 Task: Find a flat in Dien Bien Phu, Vietnam, with Wifi, self check-in, and a price range of ₹6000 to ₹16000, for one guest from June 1 to June 4.
Action: Mouse moved to (477, 117)
Screenshot: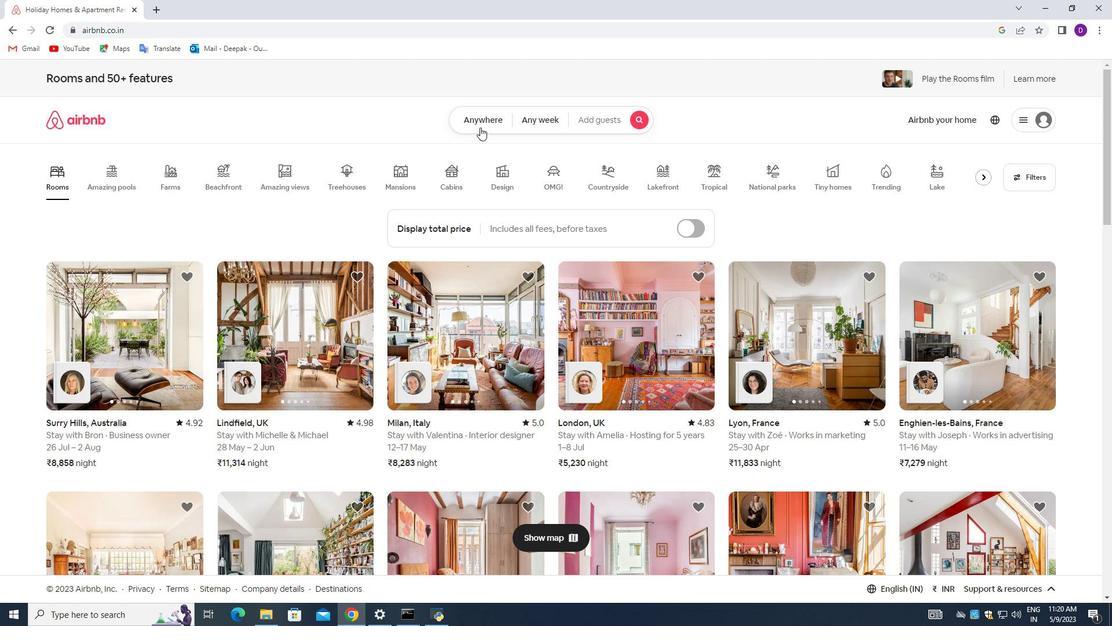
Action: Mouse pressed left at (477, 117)
Screenshot: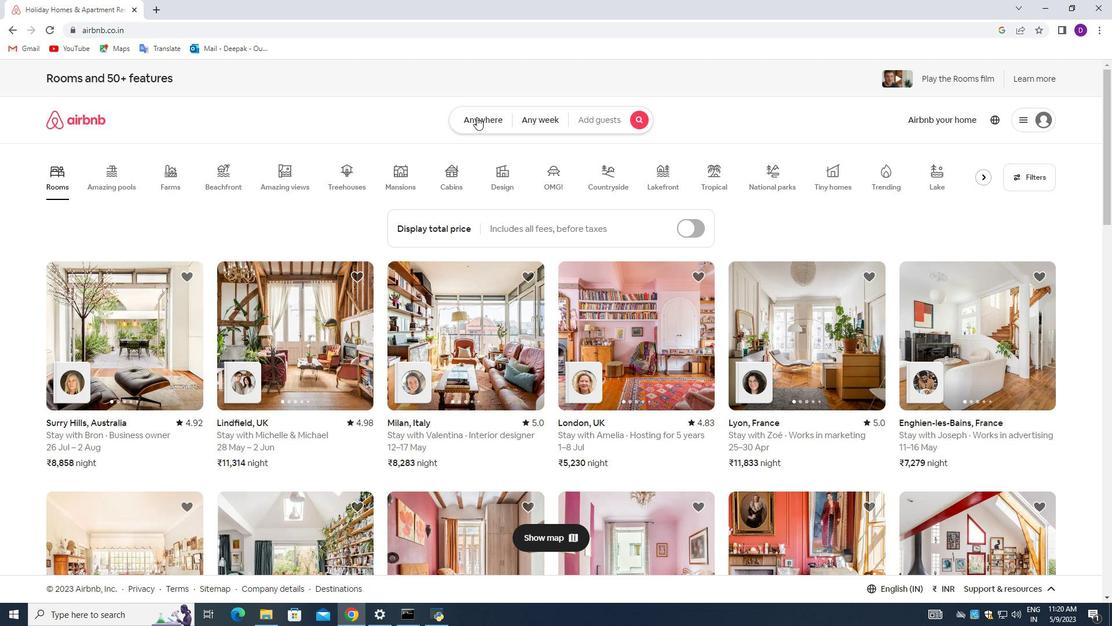 
Action: Mouse moved to (390, 168)
Screenshot: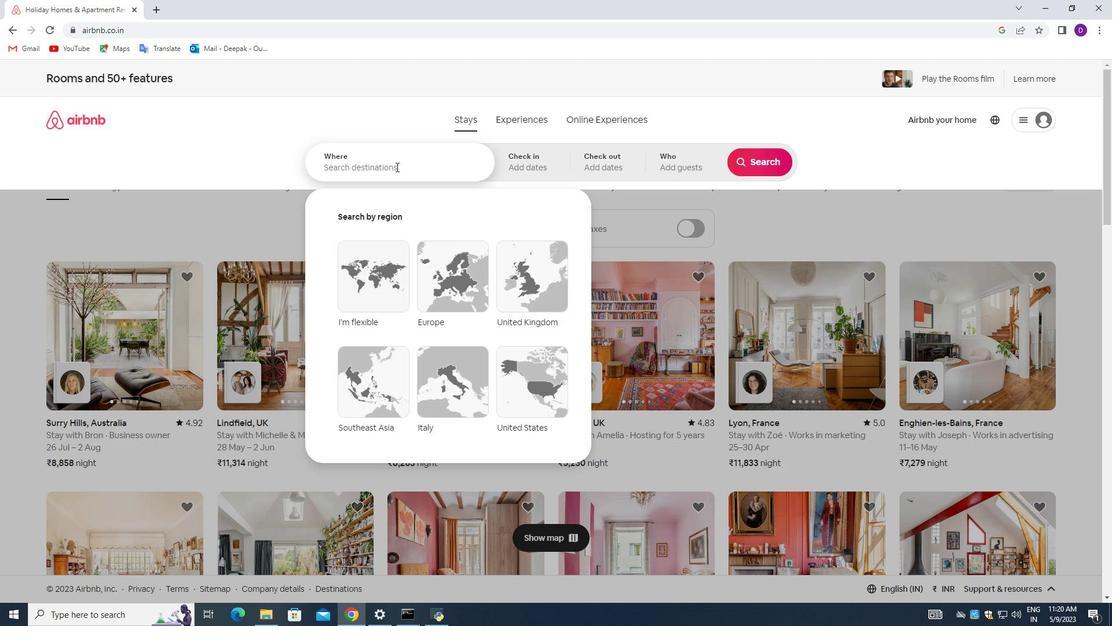 
Action: Mouse pressed left at (390, 168)
Screenshot: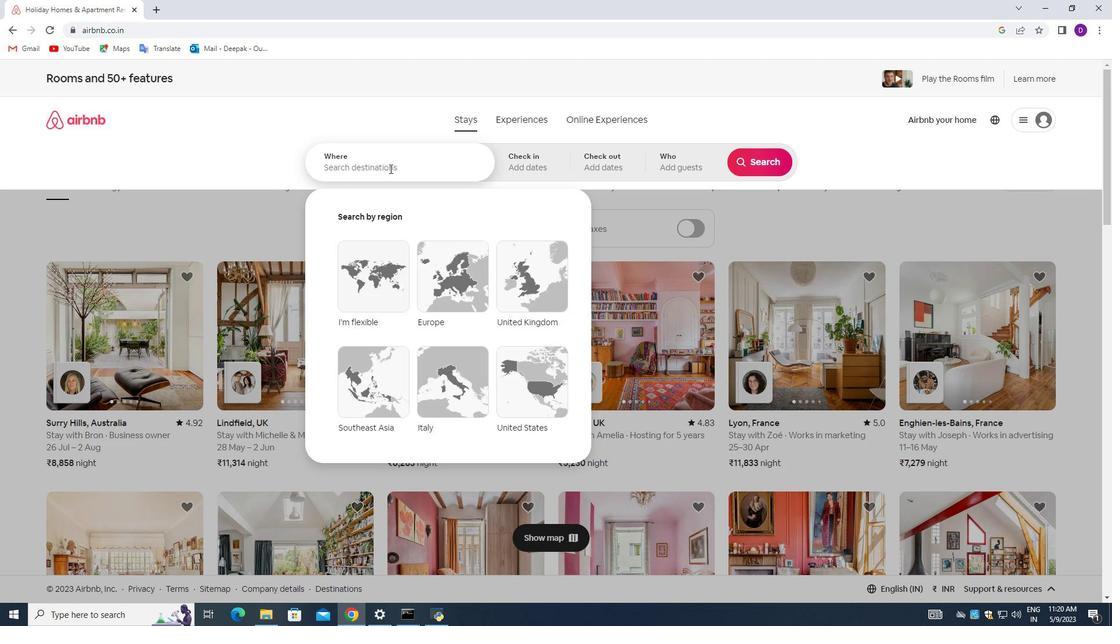 
Action: Mouse moved to (253, 207)
Screenshot: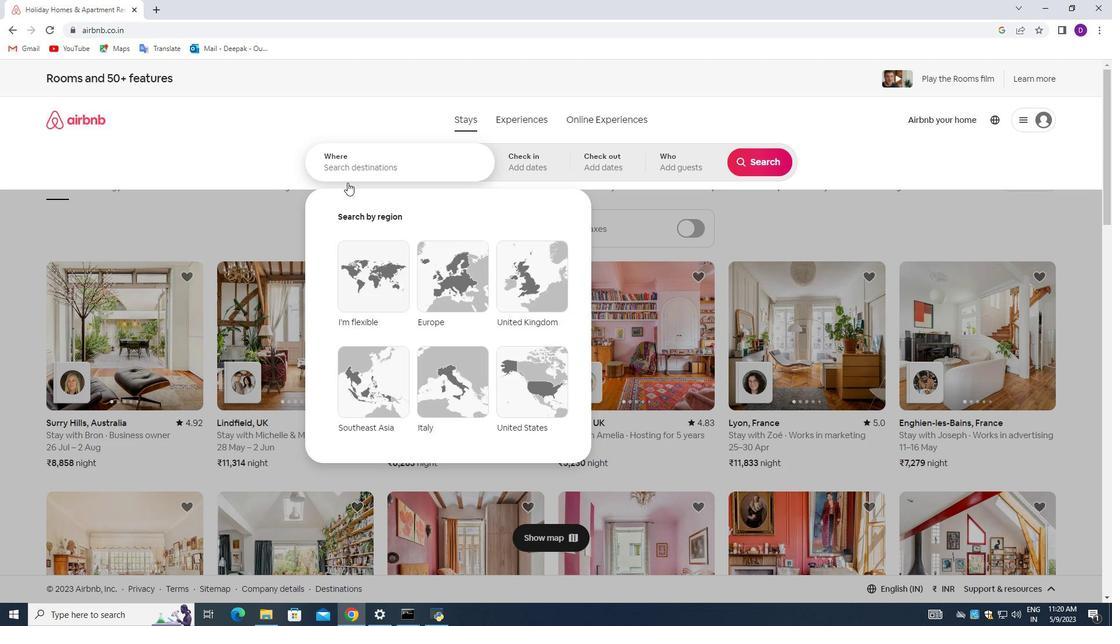 
Action: Key pressed <Key.shift_r>Dien<Key.space><Key.shift_r><Key.shift_r><Key.shift_r><Key.shift_r><Key.shift_r><Key.shift_r><Key.shift_r><Key.shift_r><Key.shift_r><Key.shift_r><Key.shift_r><Key.shift_r><Key.shift_r><Key.shift_r><Key.shift_r><Key.shift_r><Key.shift_r><Key.shift_r><Key.shift_r><Key.shift_r><Key.shift_r><Key.shift_r><Key.shift_r><Key.shift_r>Bien<Key.space><Key.shift>Phu,<Key.space><Key.shift_r><Key.shift_r><Key.shift_r><Key.shift_r><Key.shift_r><Key.shift_r>Vietnam<Key.enter>
Screenshot: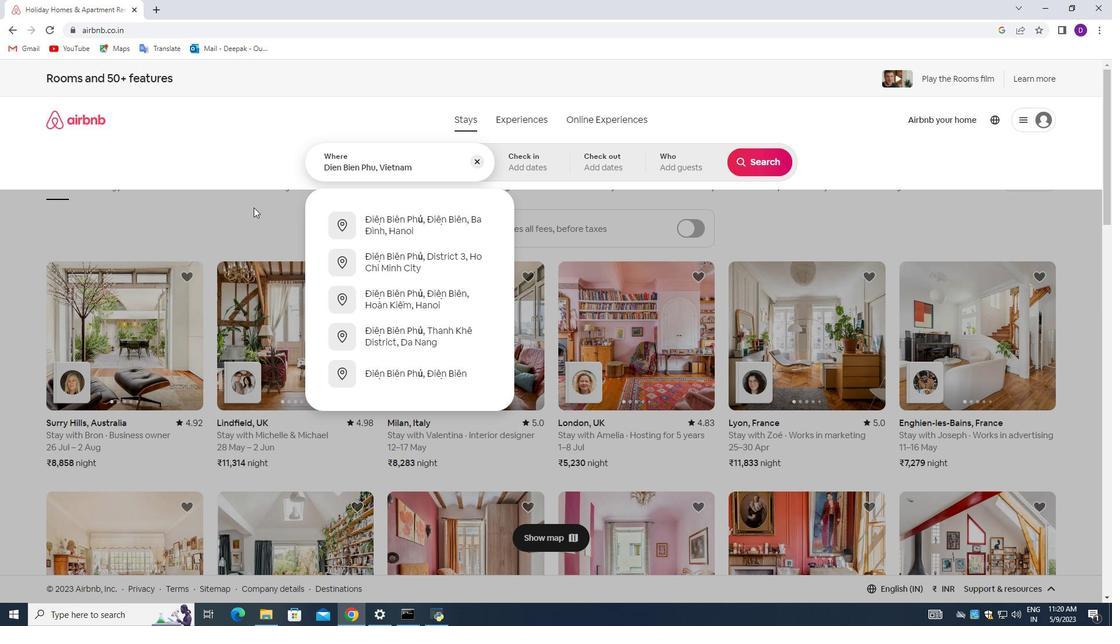 
Action: Mouse moved to (690, 308)
Screenshot: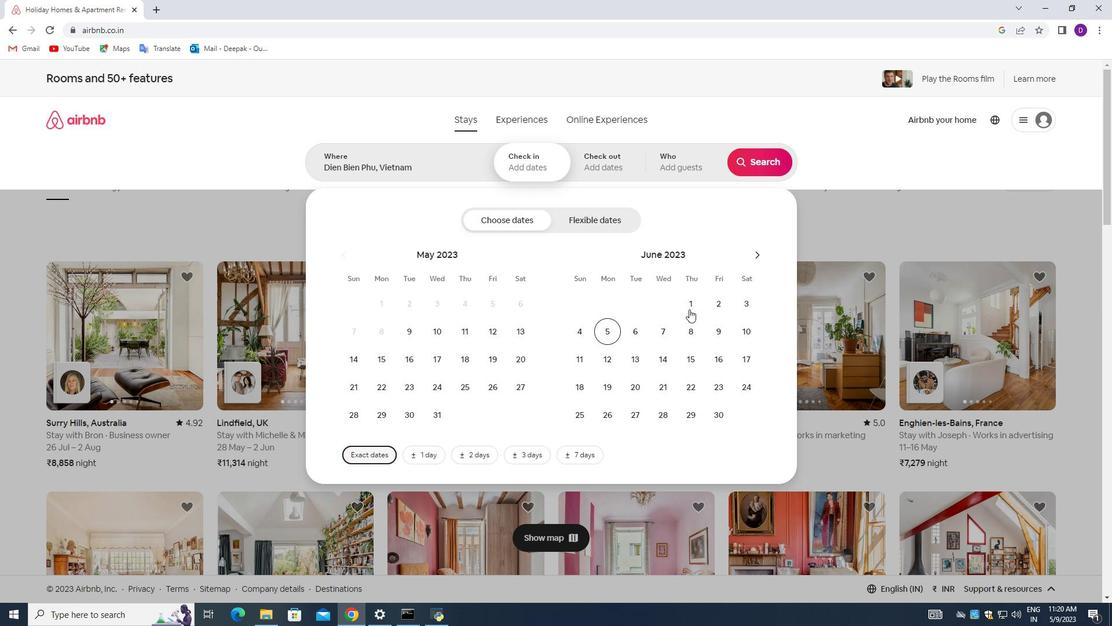 
Action: Mouse pressed left at (690, 308)
Screenshot: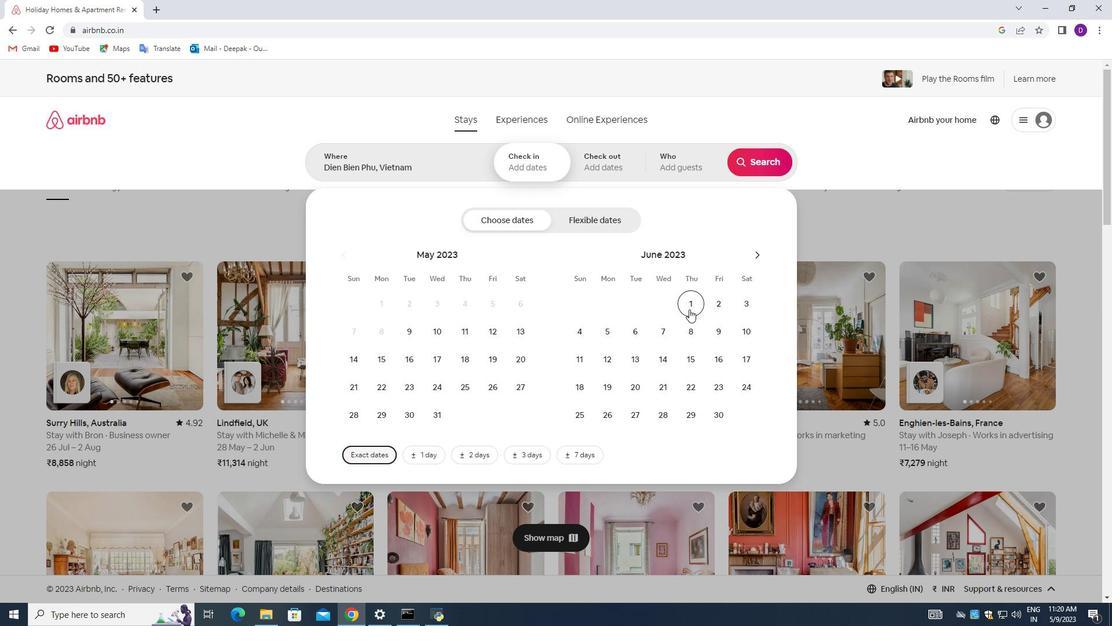 
Action: Mouse moved to (575, 332)
Screenshot: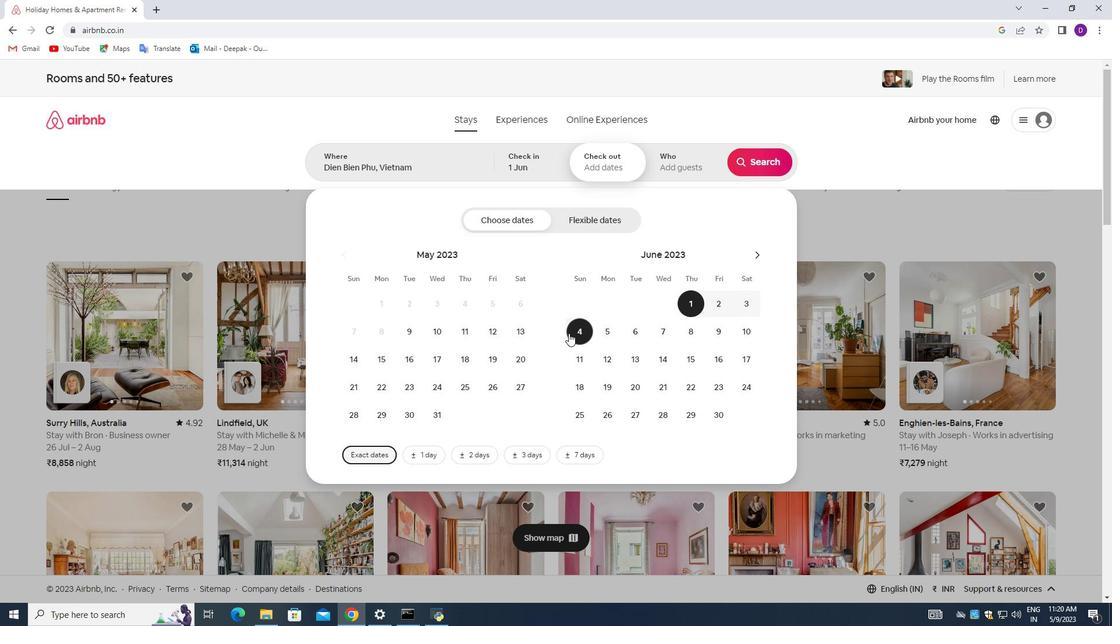
Action: Mouse pressed left at (575, 332)
Screenshot: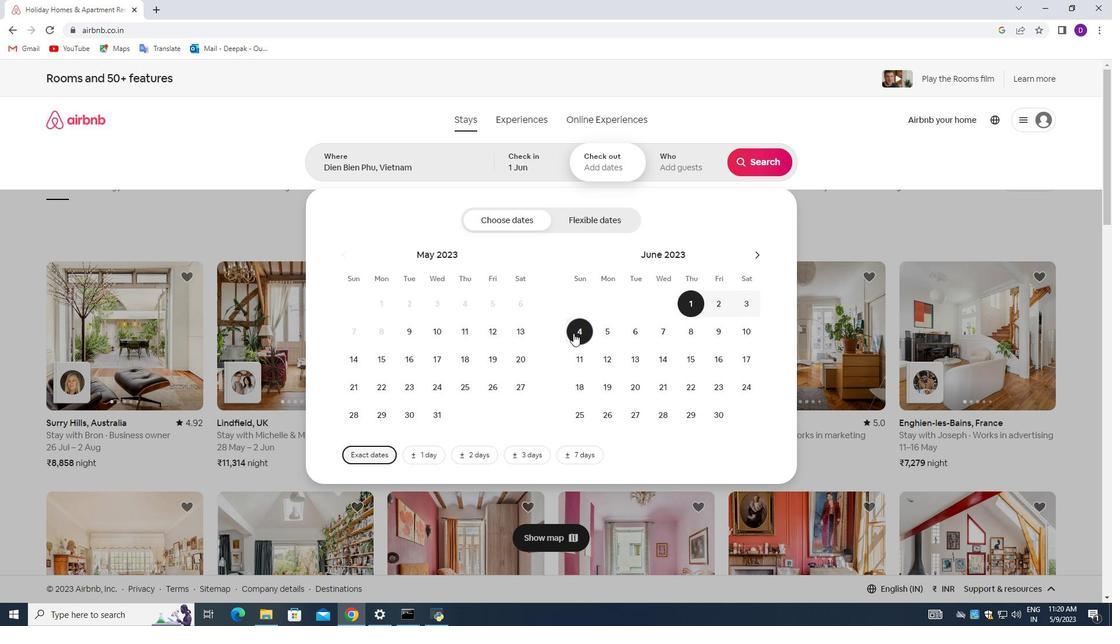
Action: Mouse moved to (658, 152)
Screenshot: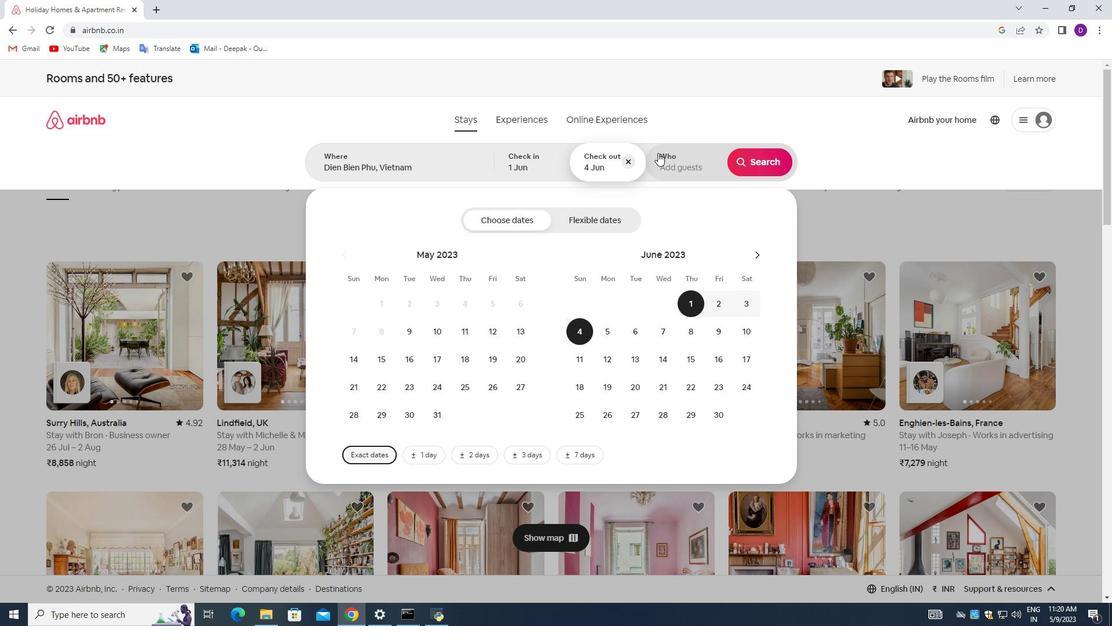 
Action: Mouse pressed left at (658, 152)
Screenshot: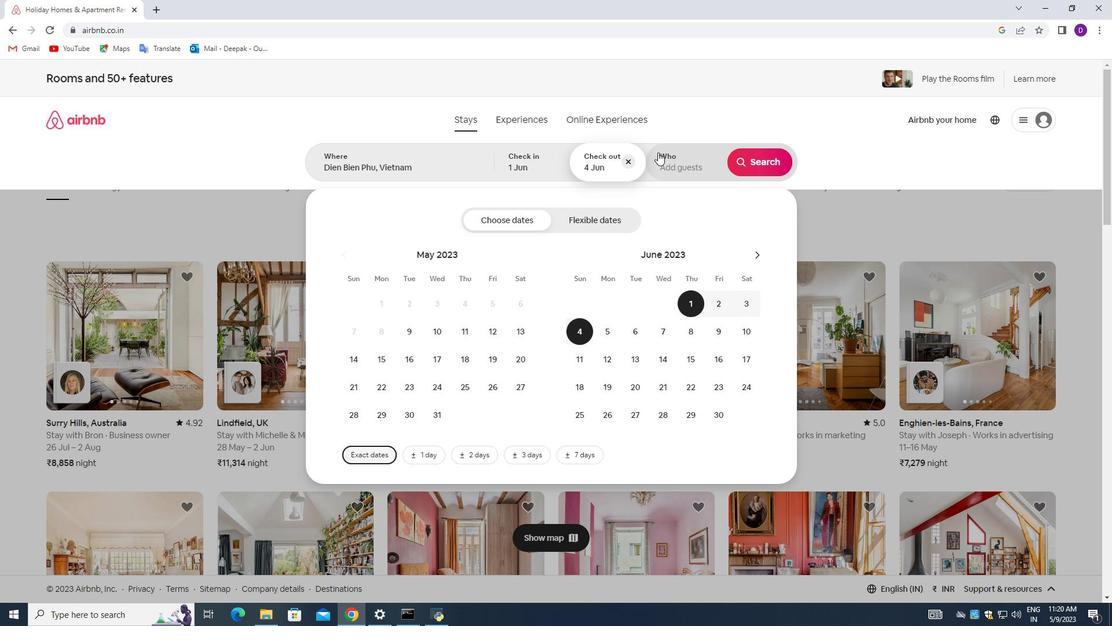 
Action: Mouse moved to (765, 223)
Screenshot: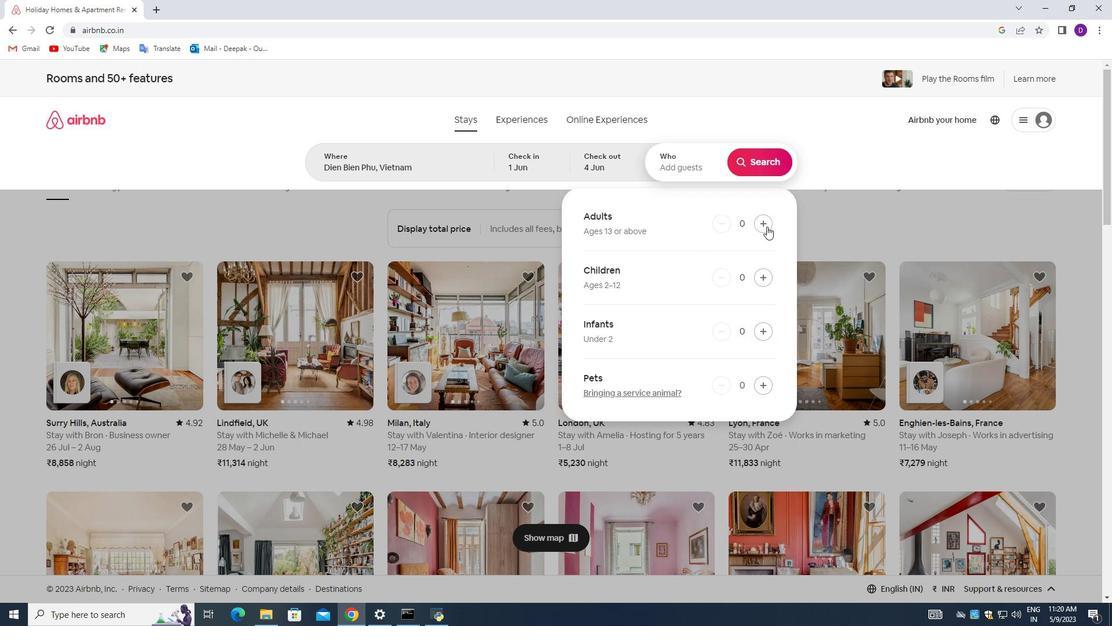 
Action: Mouse pressed left at (765, 223)
Screenshot: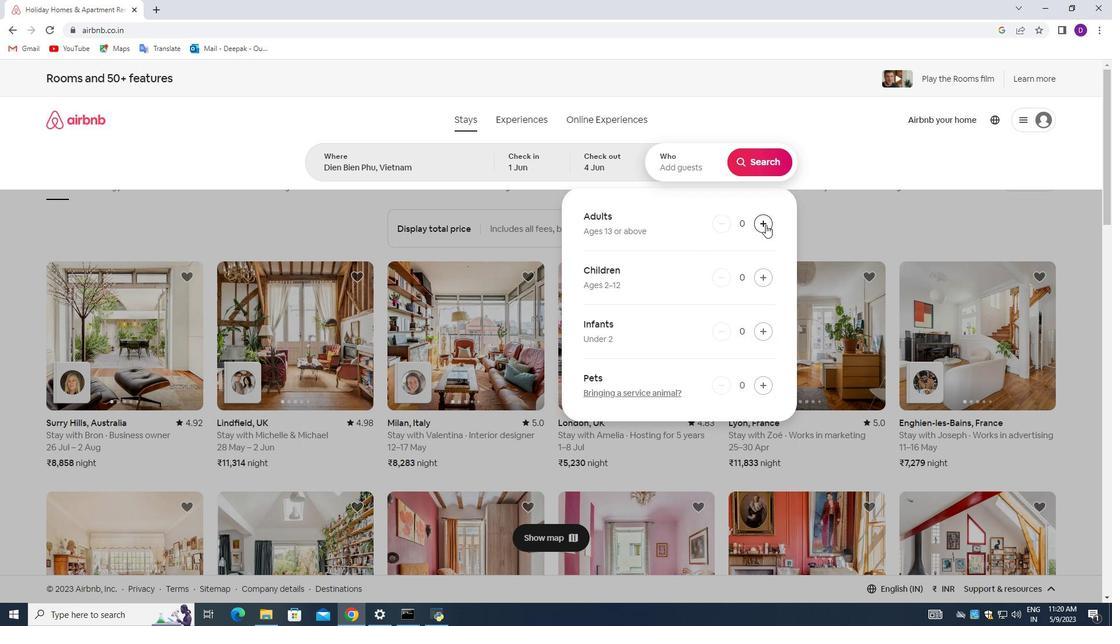 
Action: Mouse moved to (752, 159)
Screenshot: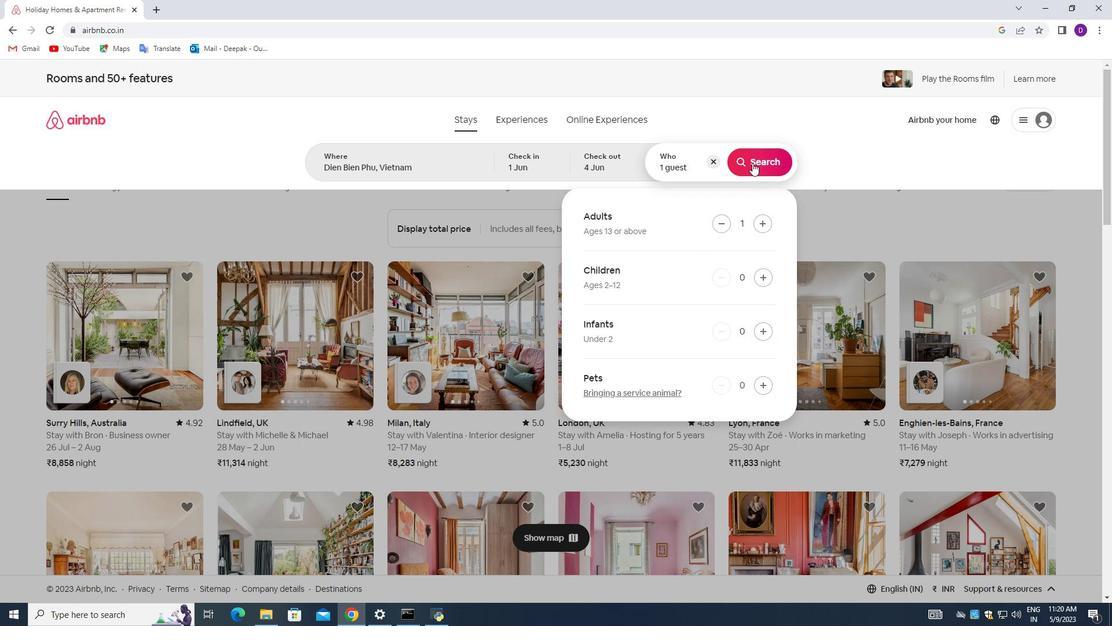 
Action: Mouse pressed left at (752, 159)
Screenshot: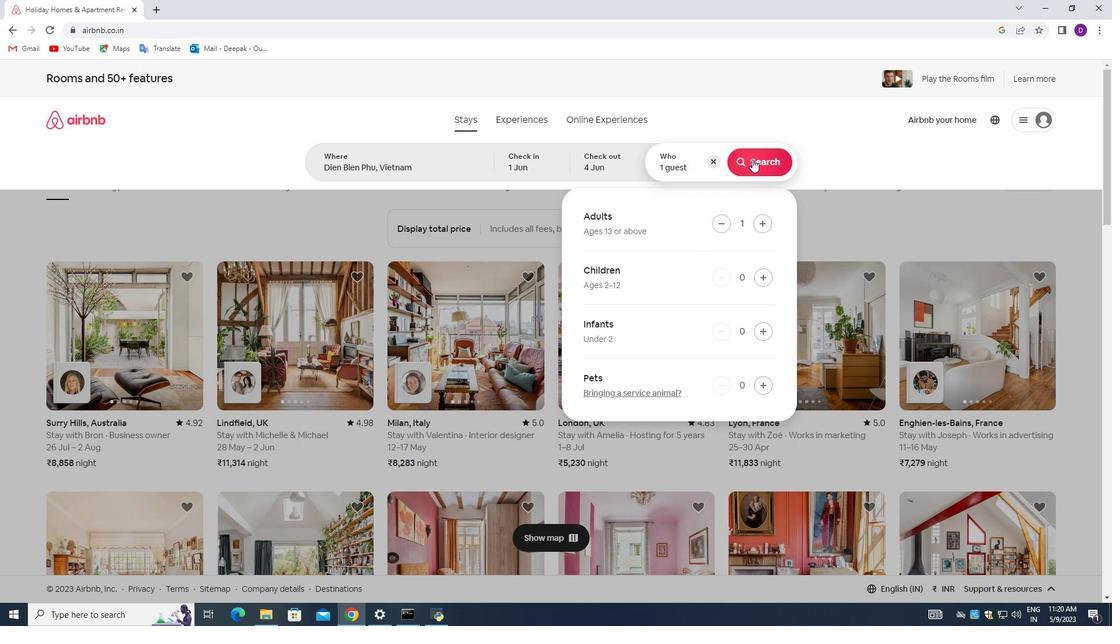 
Action: Mouse moved to (1058, 129)
Screenshot: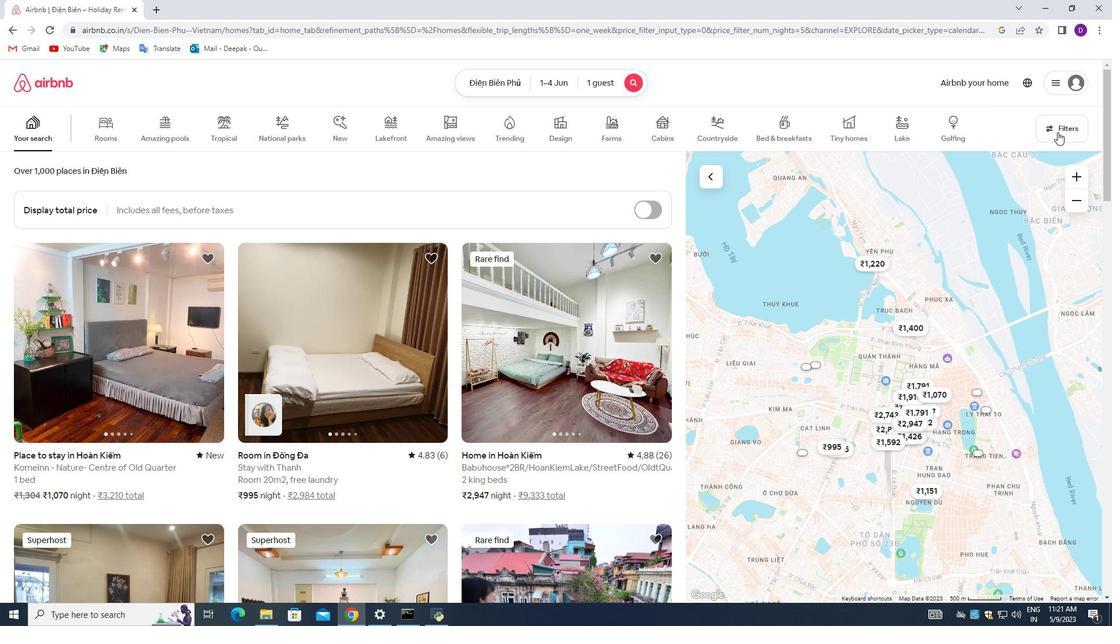 
Action: Mouse pressed left at (1058, 129)
Screenshot: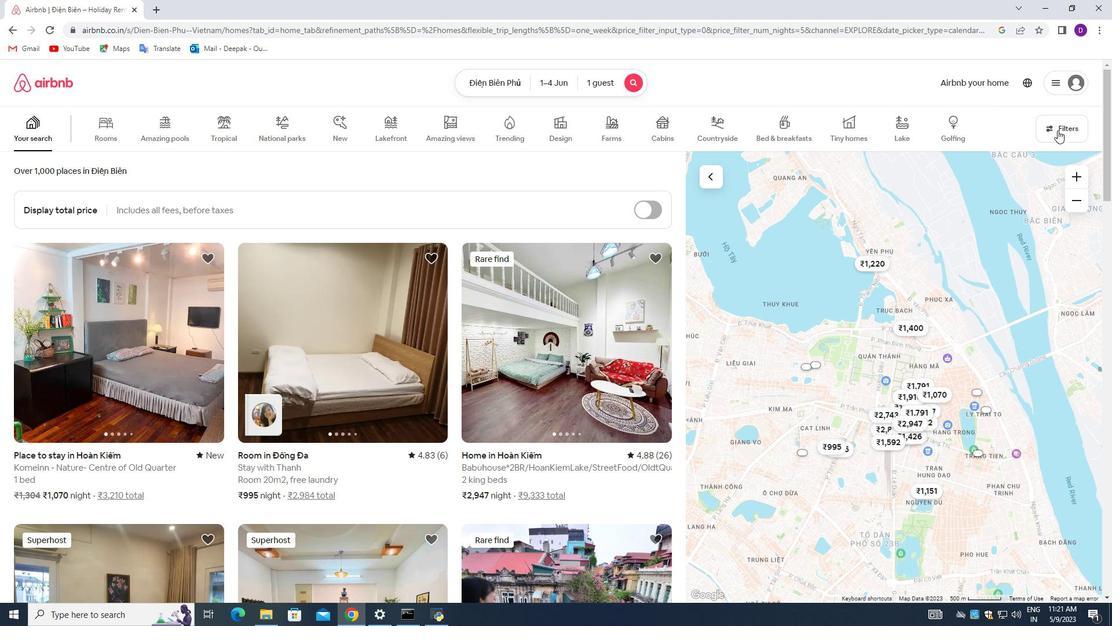 
Action: Mouse moved to (501, 405)
Screenshot: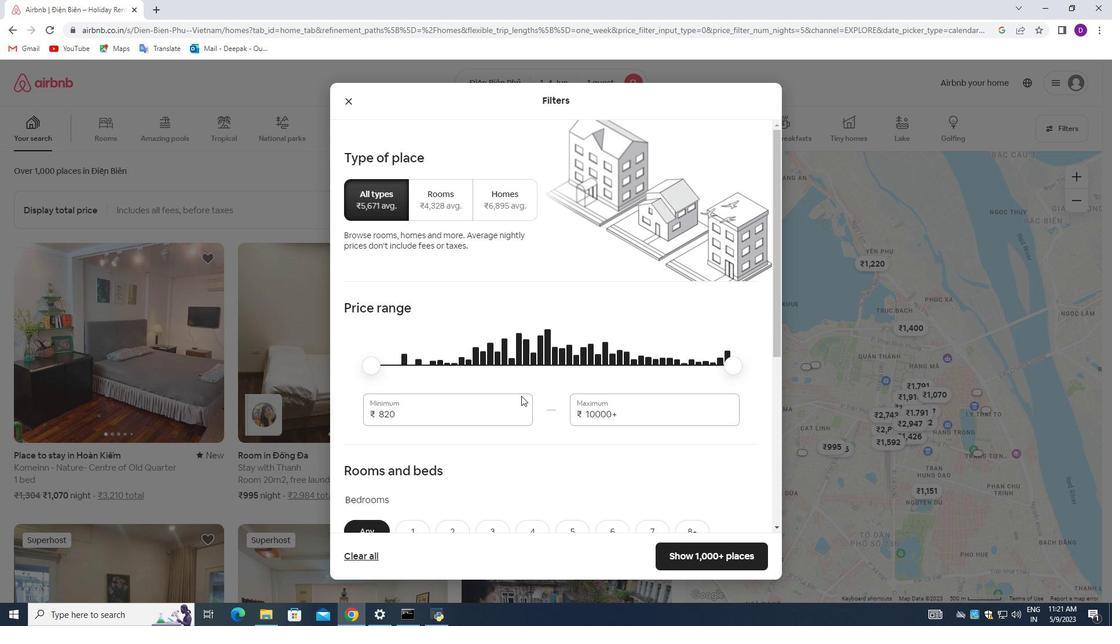 
Action: Mouse scrolled (501, 405) with delta (0, 0)
Screenshot: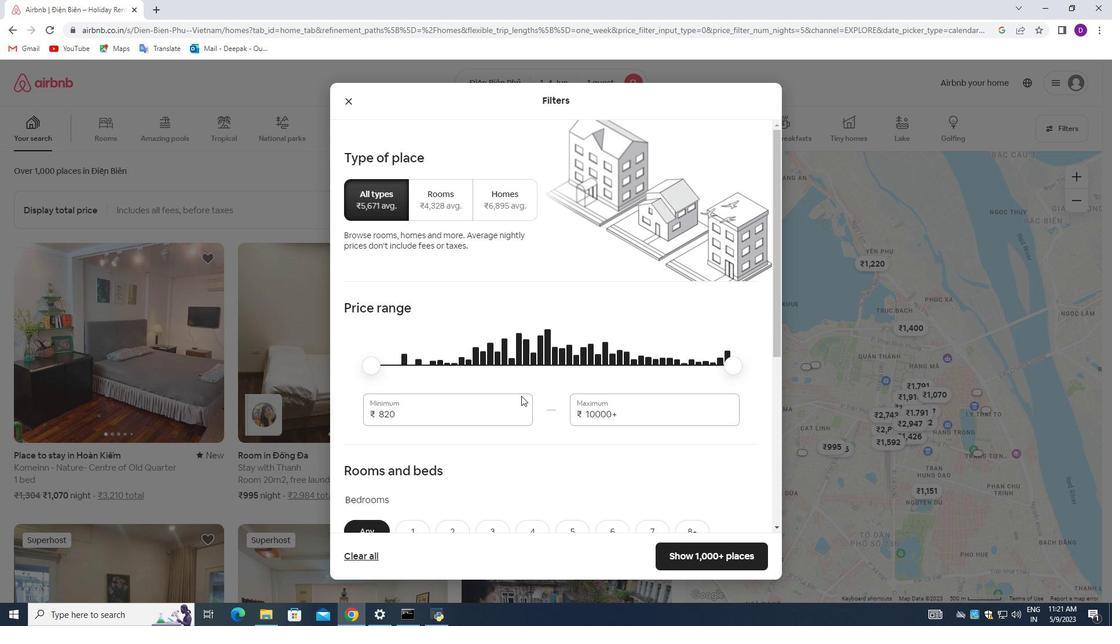 
Action: Mouse moved to (421, 355)
Screenshot: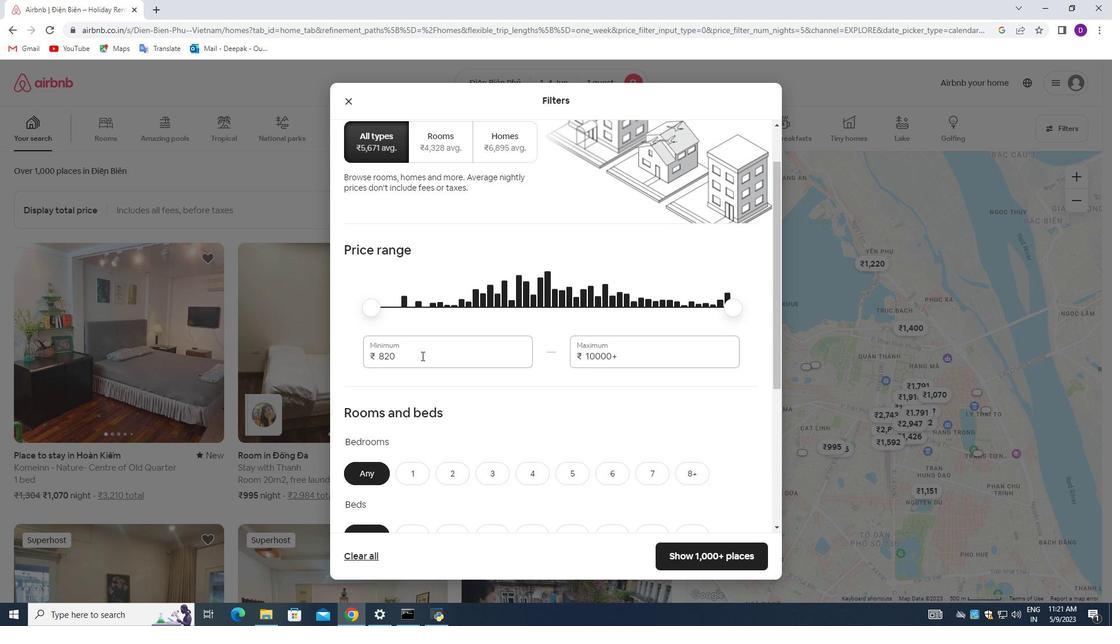 
Action: Mouse pressed left at (421, 355)
Screenshot: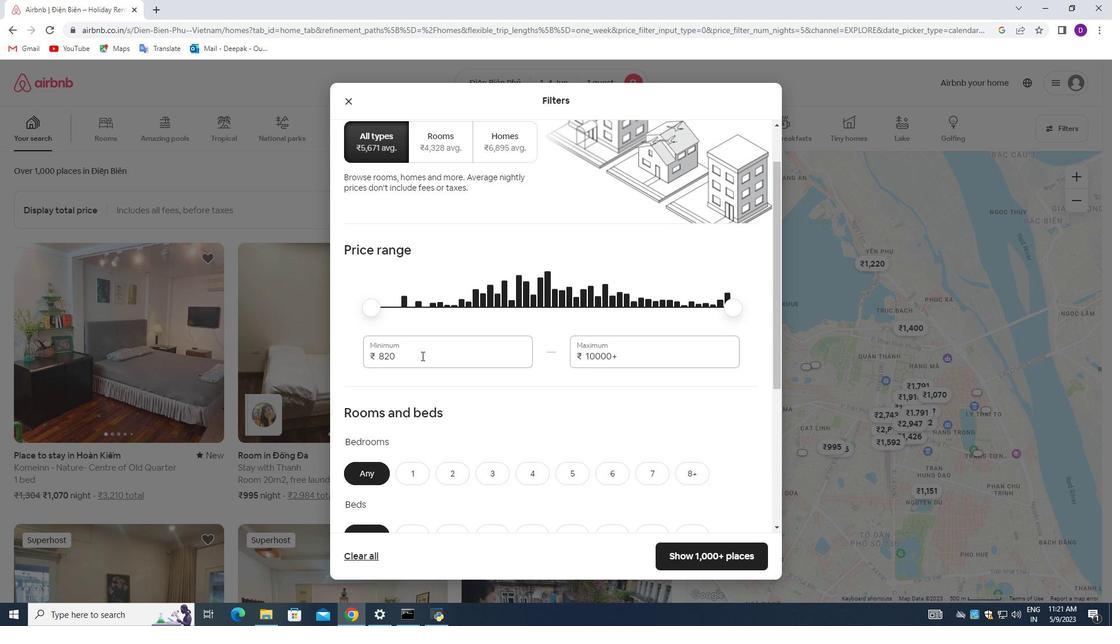 
Action: Mouse moved to (419, 356)
Screenshot: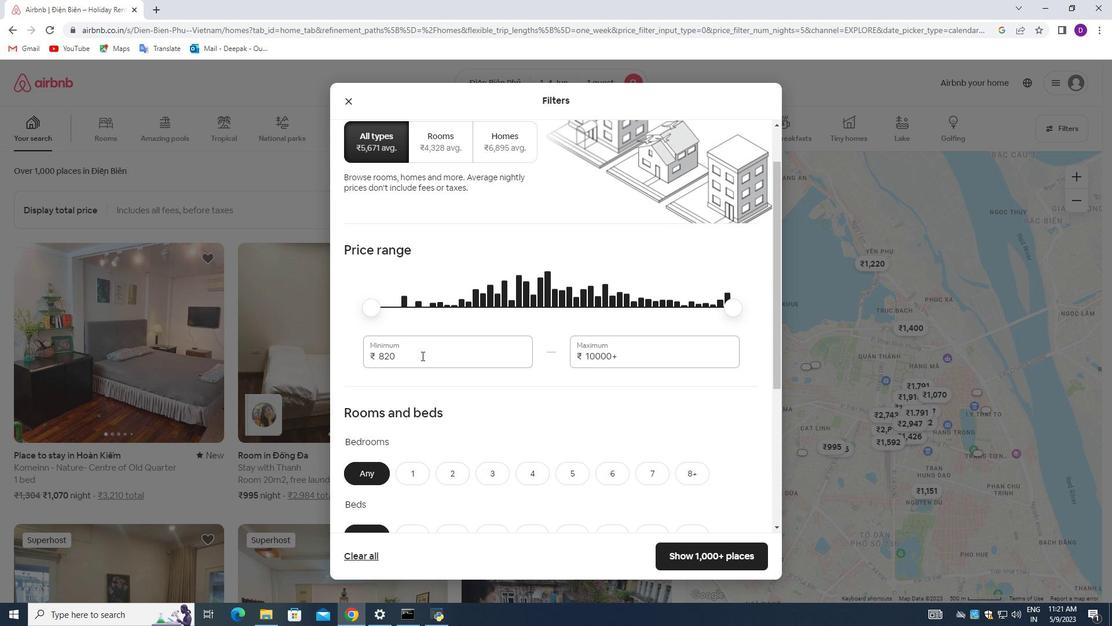 
Action: Mouse pressed left at (419, 356)
Screenshot: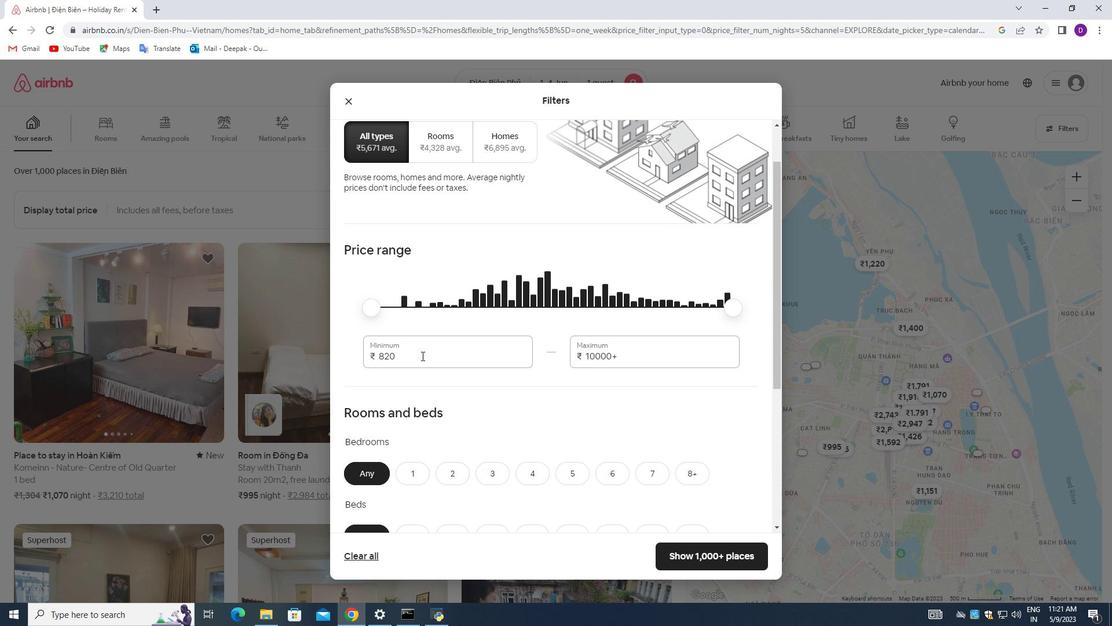 
Action: Key pressed 6000<Key.backspace><Key.backspace><Key.backspace><Key.backspace><Key.backspace><Key.backspace><Key.backspace>6000<Key.tab>16000
Screenshot: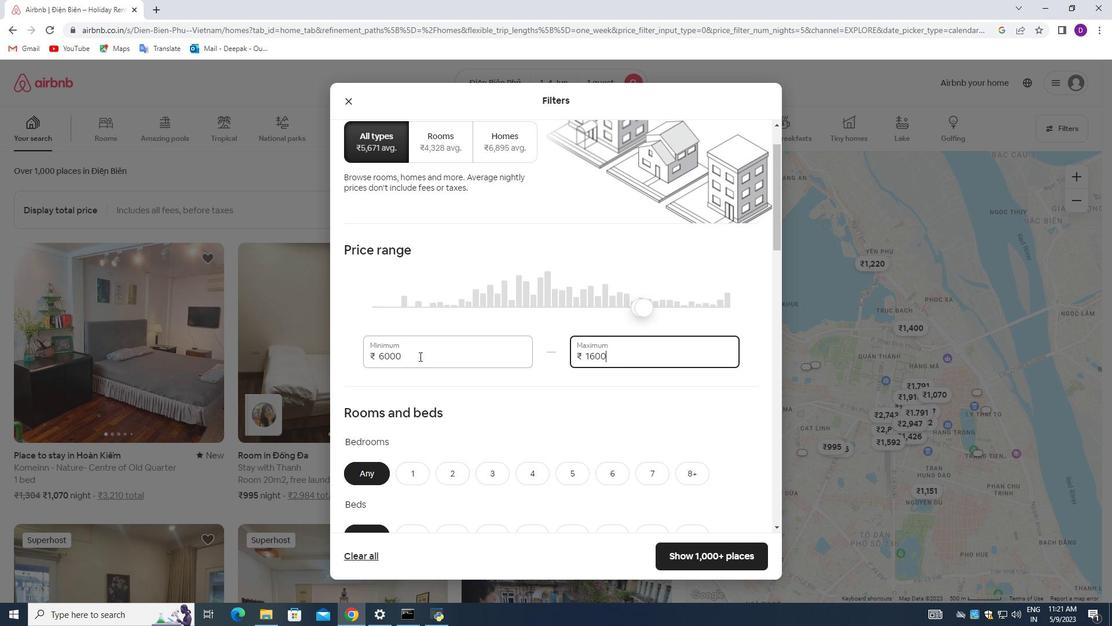 
Action: Mouse moved to (495, 348)
Screenshot: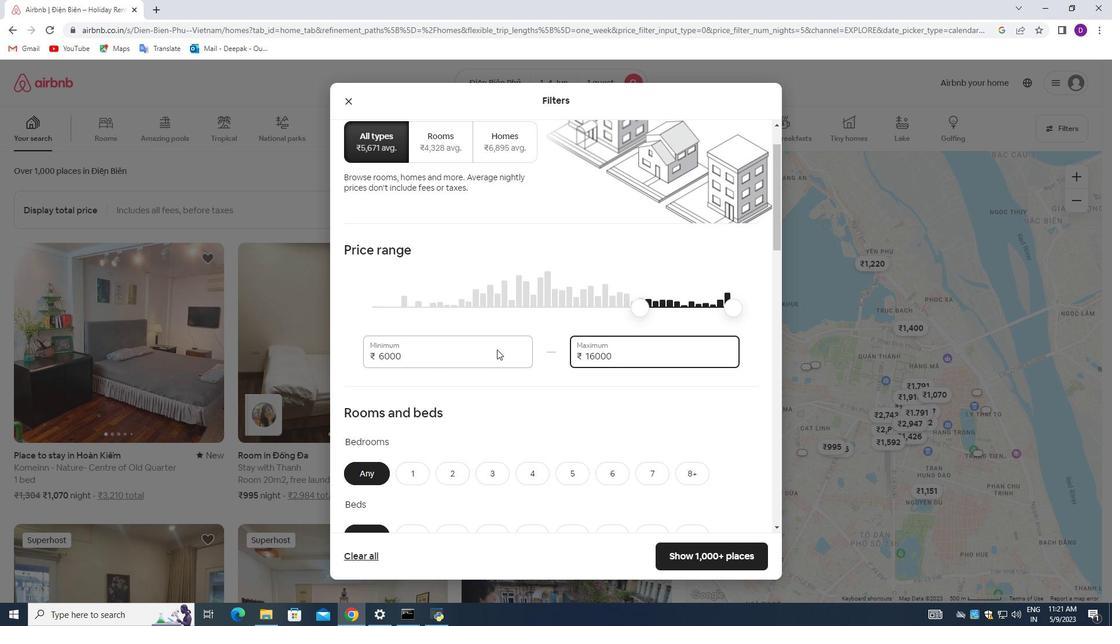 
Action: Mouse scrolled (495, 347) with delta (0, 0)
Screenshot: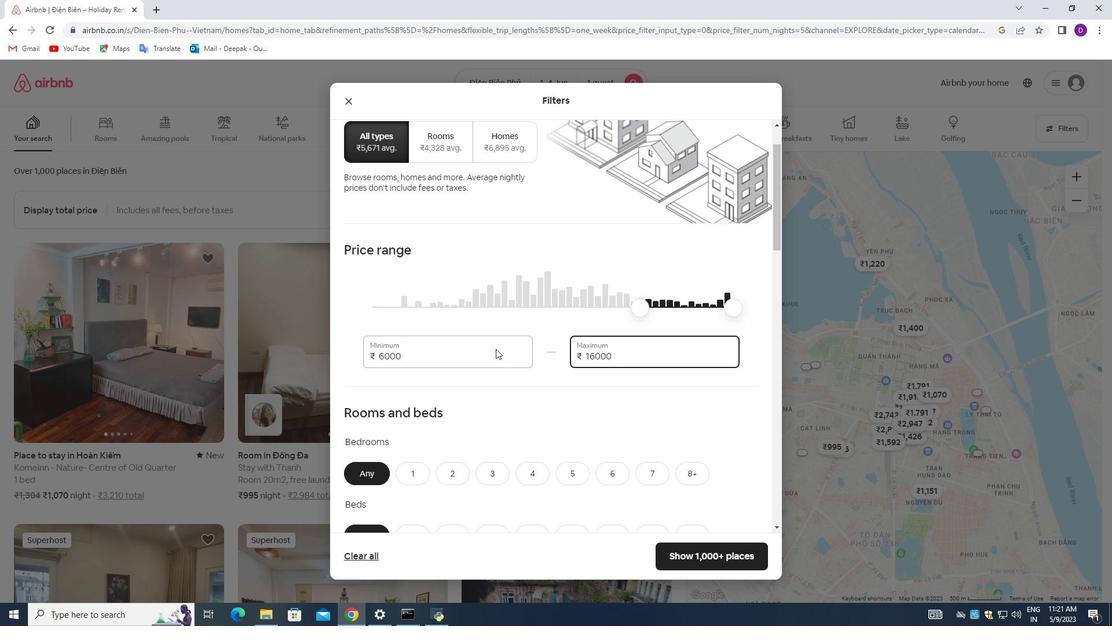 
Action: Mouse moved to (504, 336)
Screenshot: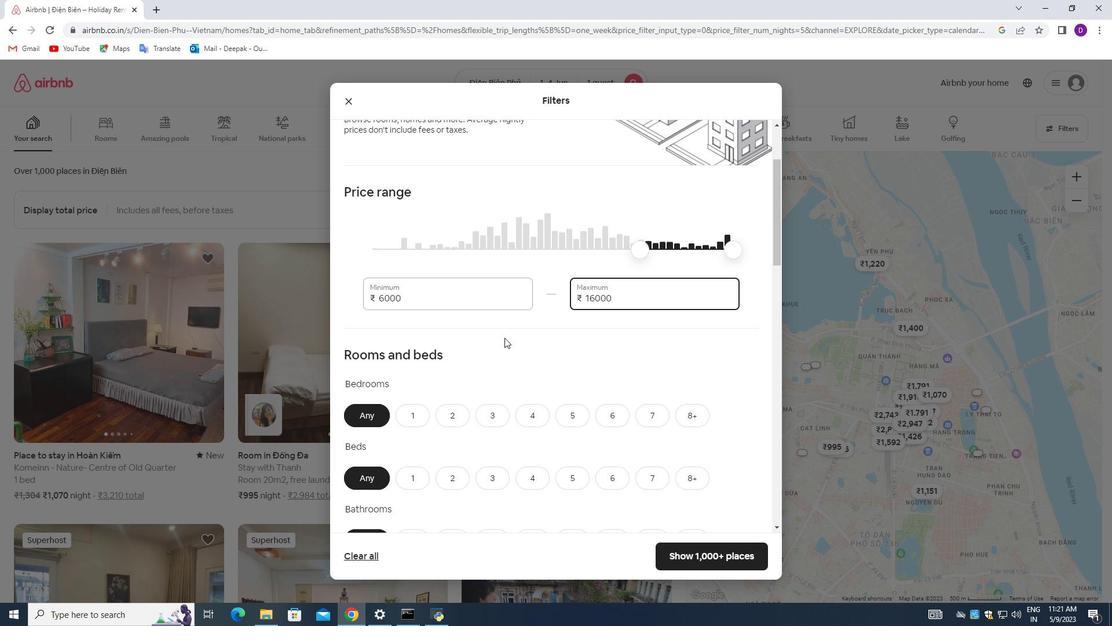 
Action: Mouse scrolled (504, 336) with delta (0, 0)
Screenshot: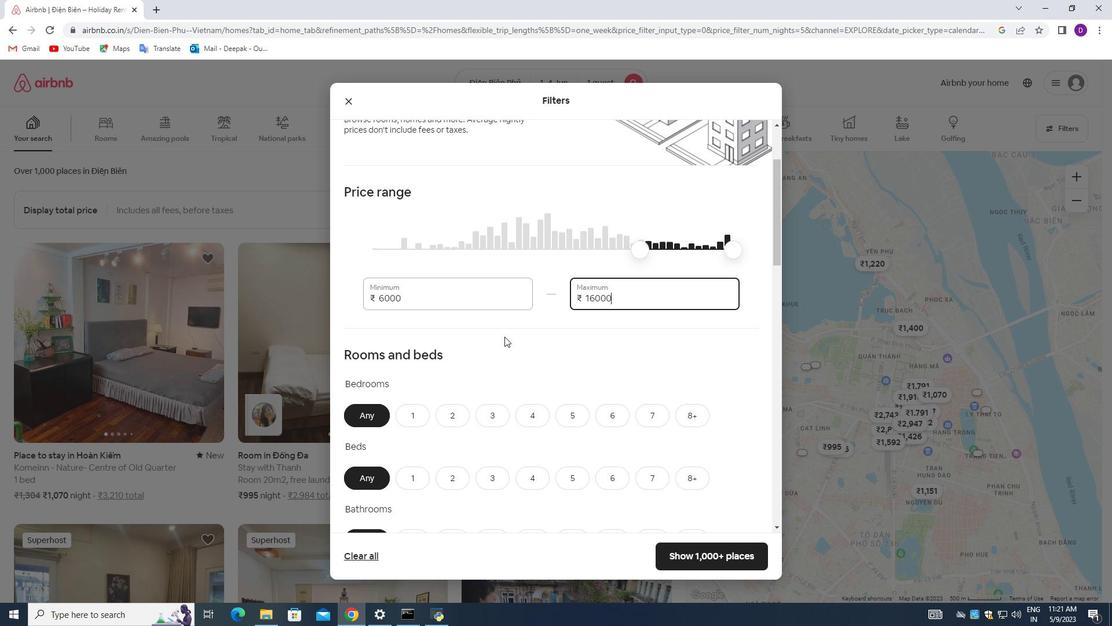 
Action: Mouse scrolled (504, 336) with delta (0, 0)
Screenshot: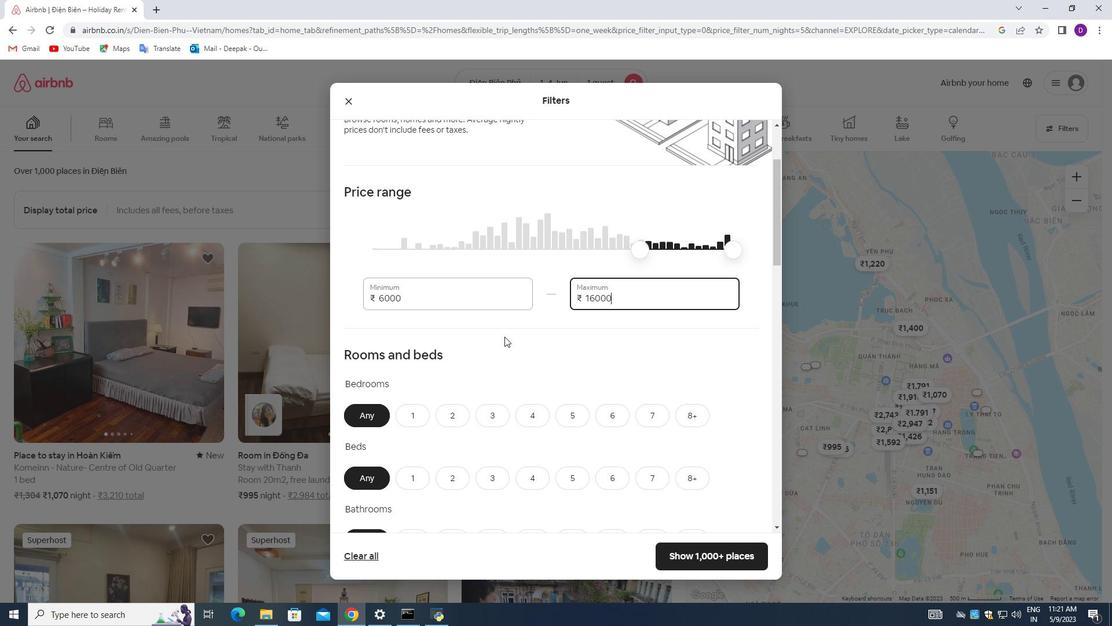 
Action: Mouse moved to (406, 291)
Screenshot: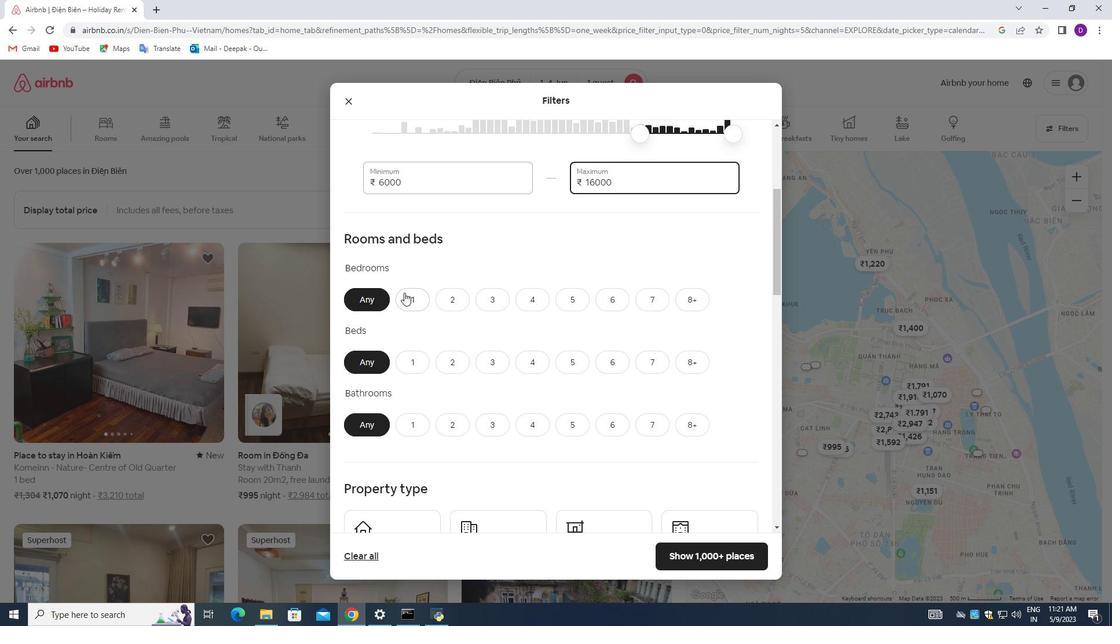 
Action: Mouse pressed left at (406, 291)
Screenshot: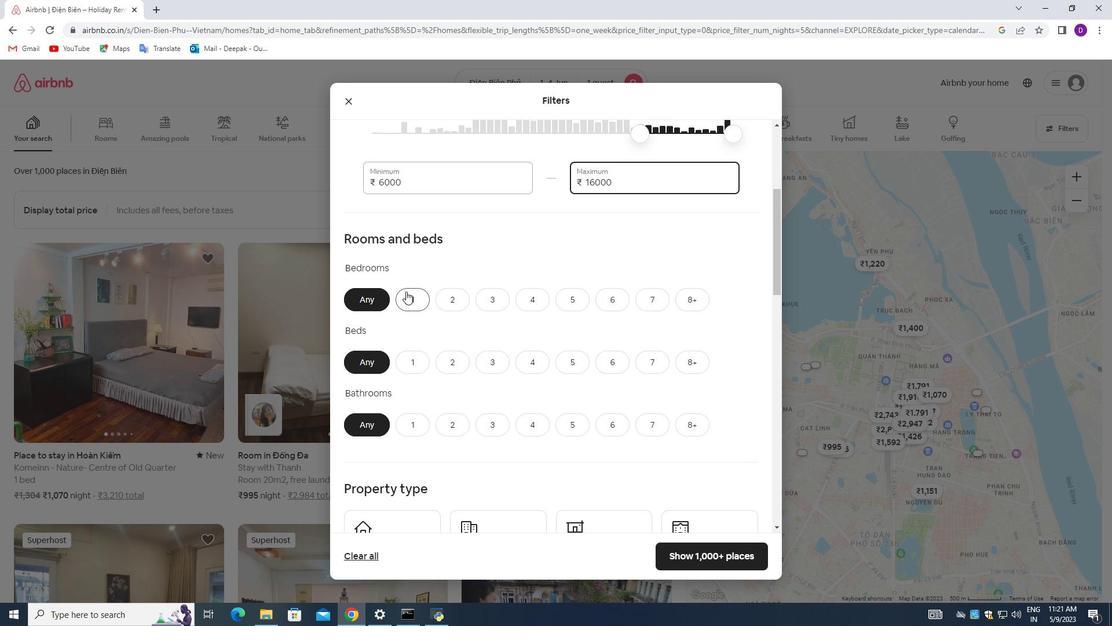 
Action: Mouse moved to (404, 357)
Screenshot: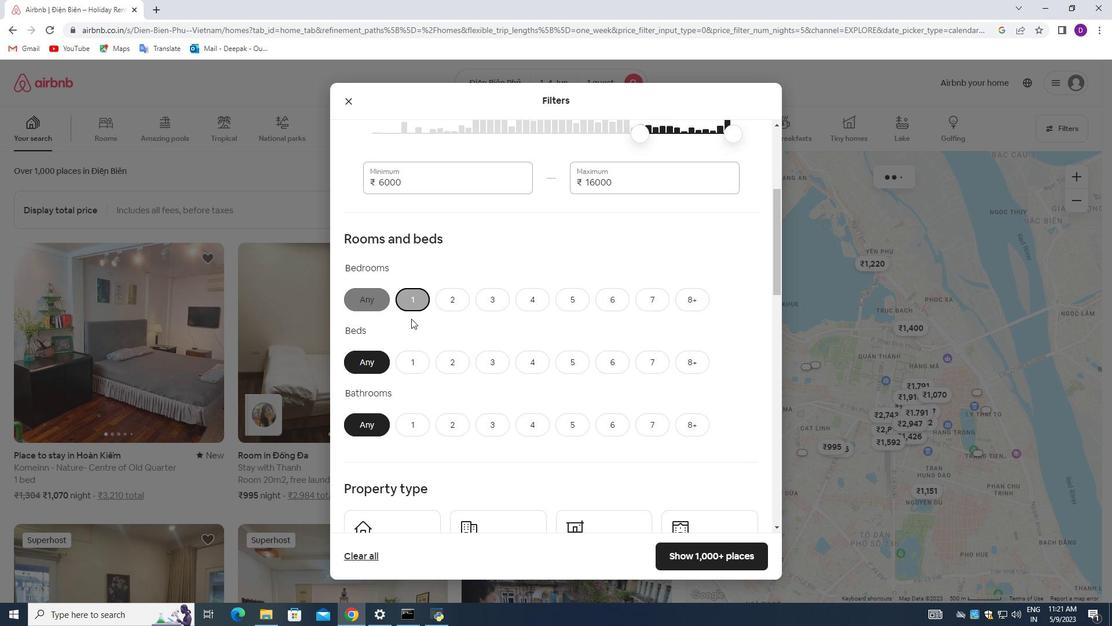 
Action: Mouse pressed left at (404, 357)
Screenshot: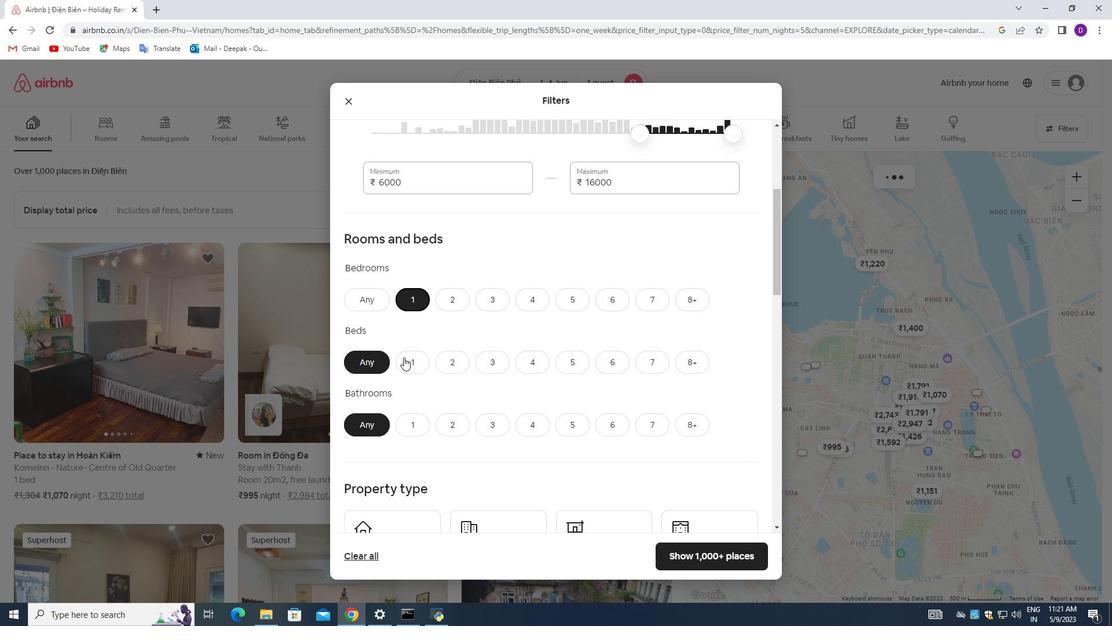 
Action: Mouse moved to (417, 421)
Screenshot: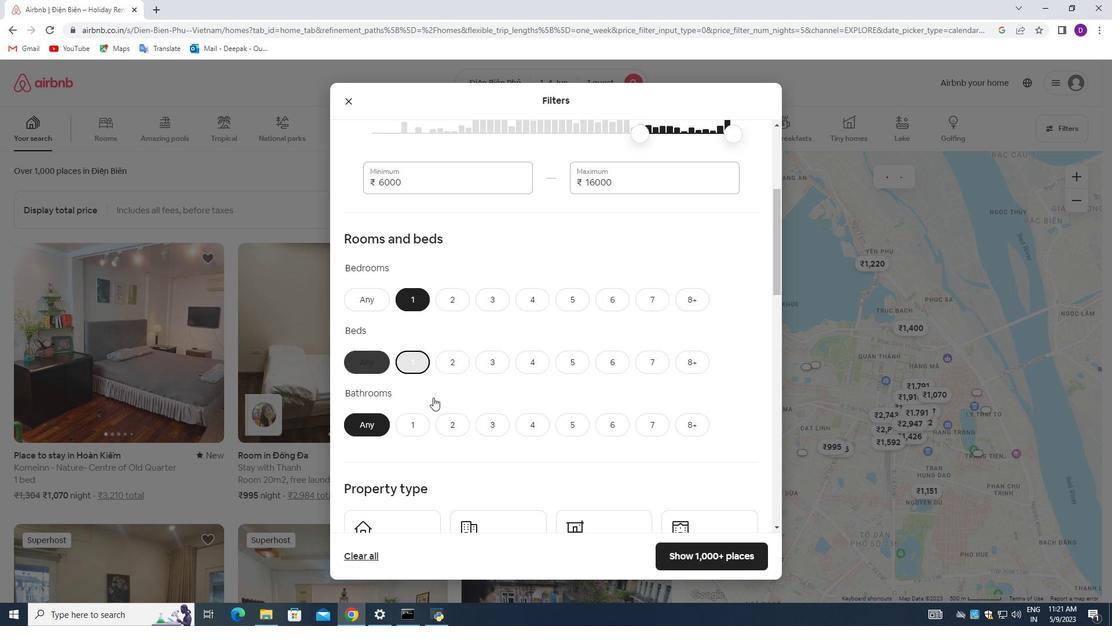 
Action: Mouse pressed left at (417, 421)
Screenshot: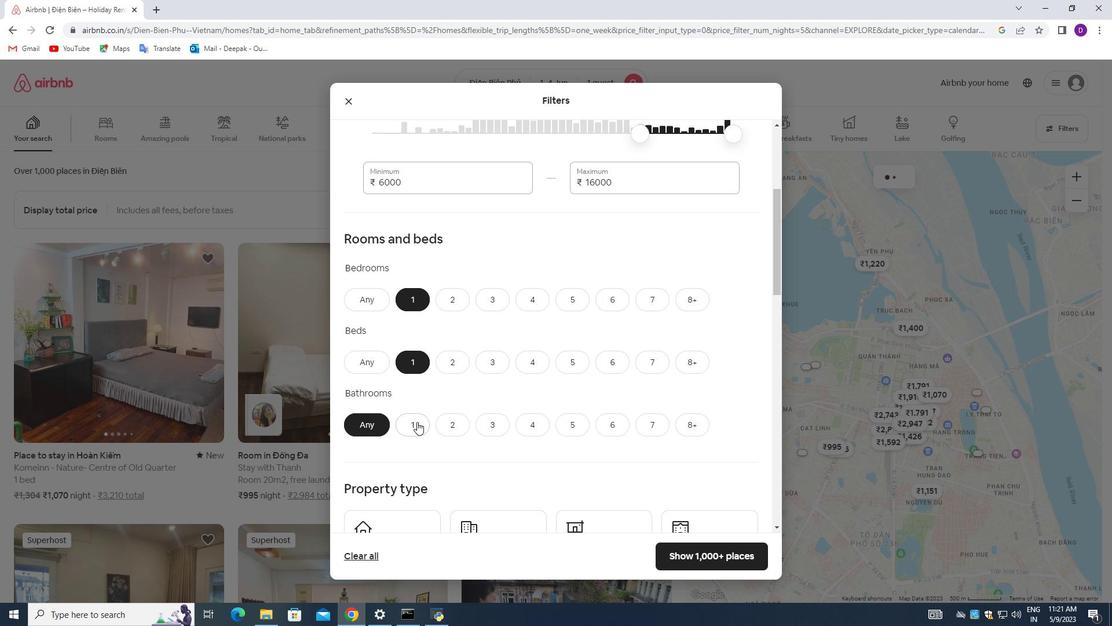 
Action: Mouse moved to (515, 376)
Screenshot: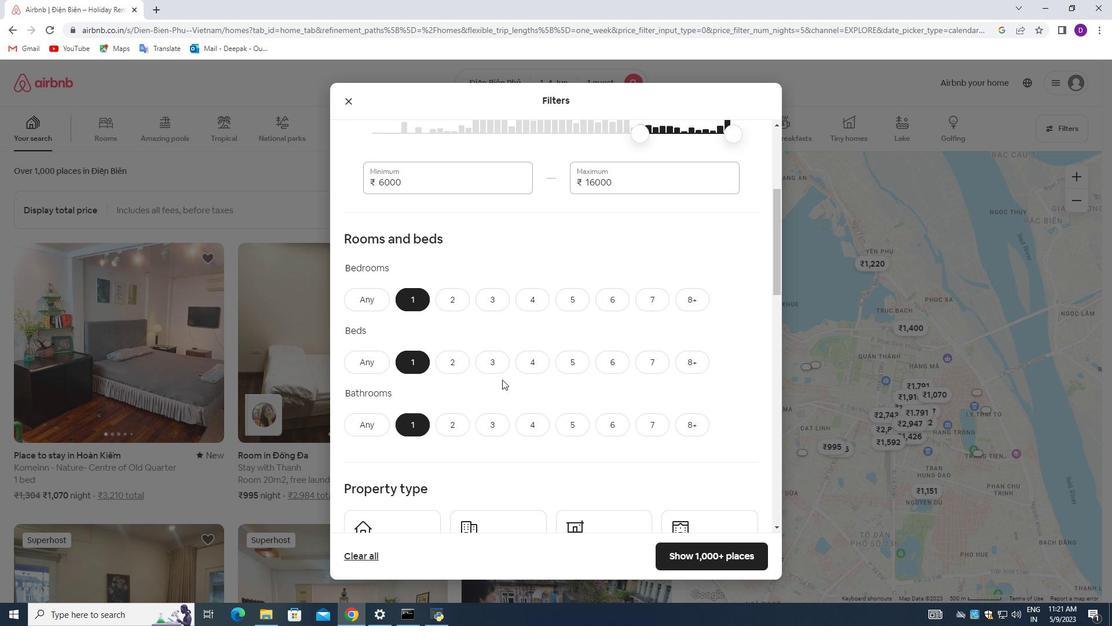 
Action: Mouse scrolled (515, 375) with delta (0, 0)
Screenshot: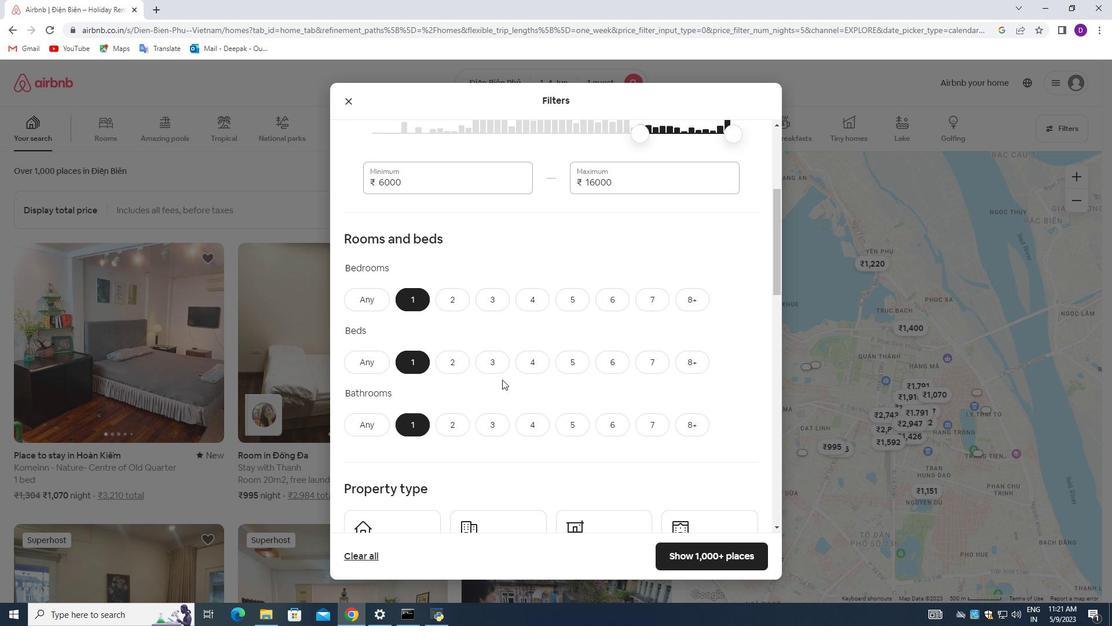 
Action: Mouse moved to (503, 325)
Screenshot: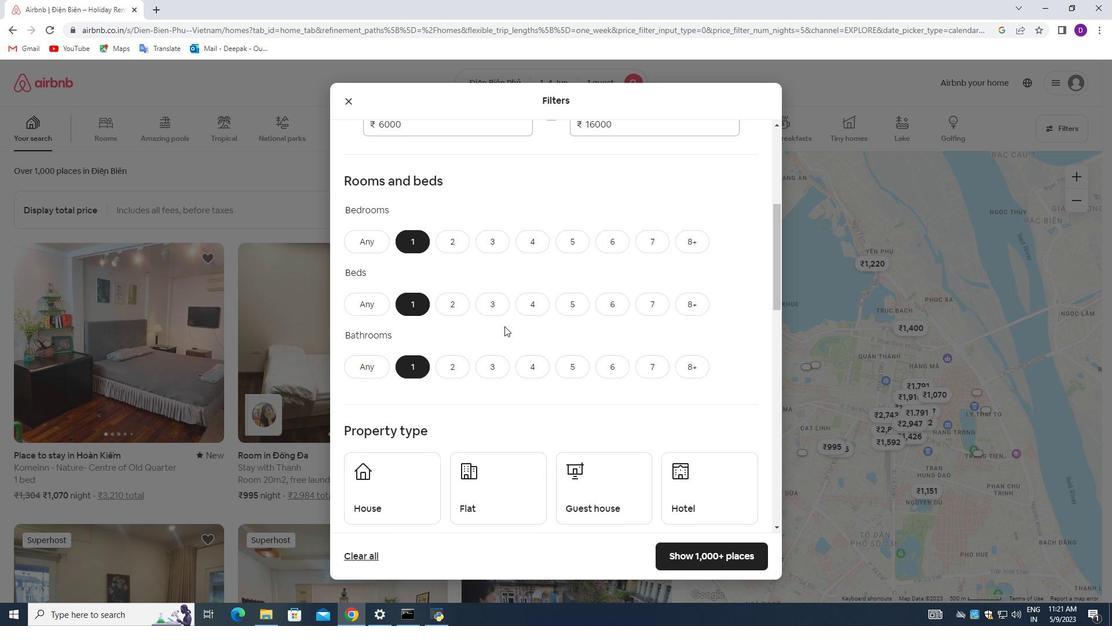 
Action: Mouse scrolled (503, 324) with delta (0, 0)
Screenshot: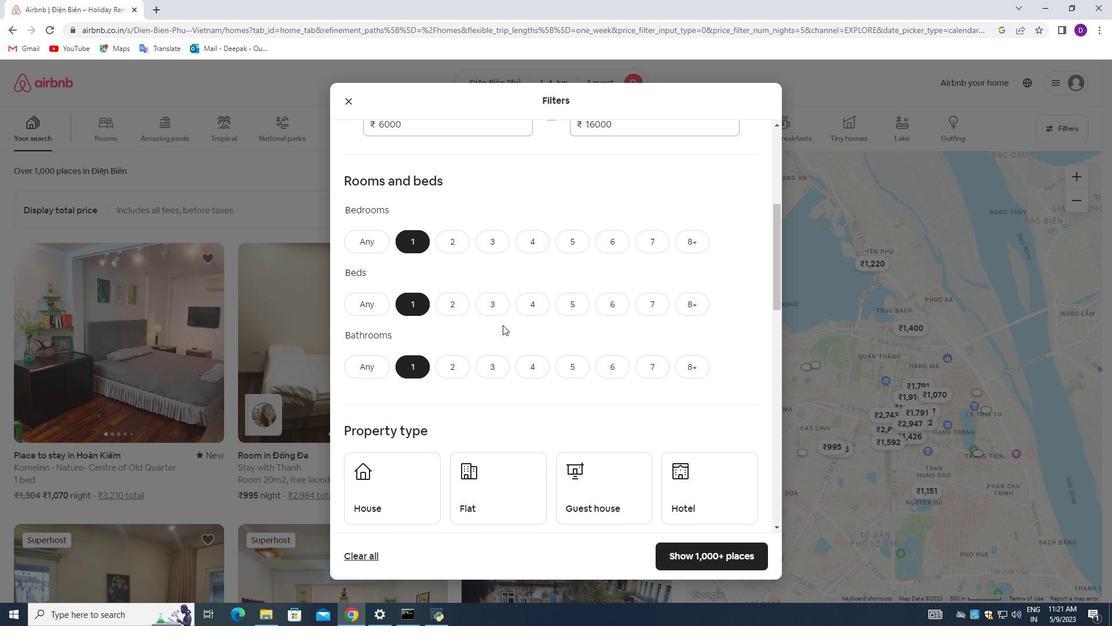 
Action: Mouse moved to (503, 325)
Screenshot: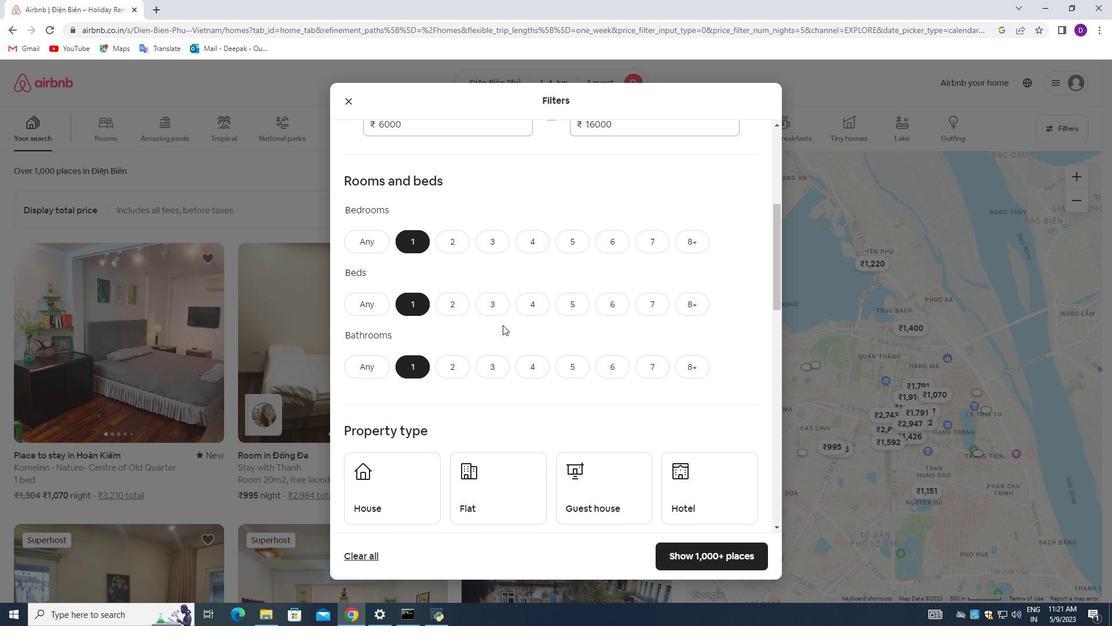 
Action: Mouse scrolled (503, 324) with delta (0, 0)
Screenshot: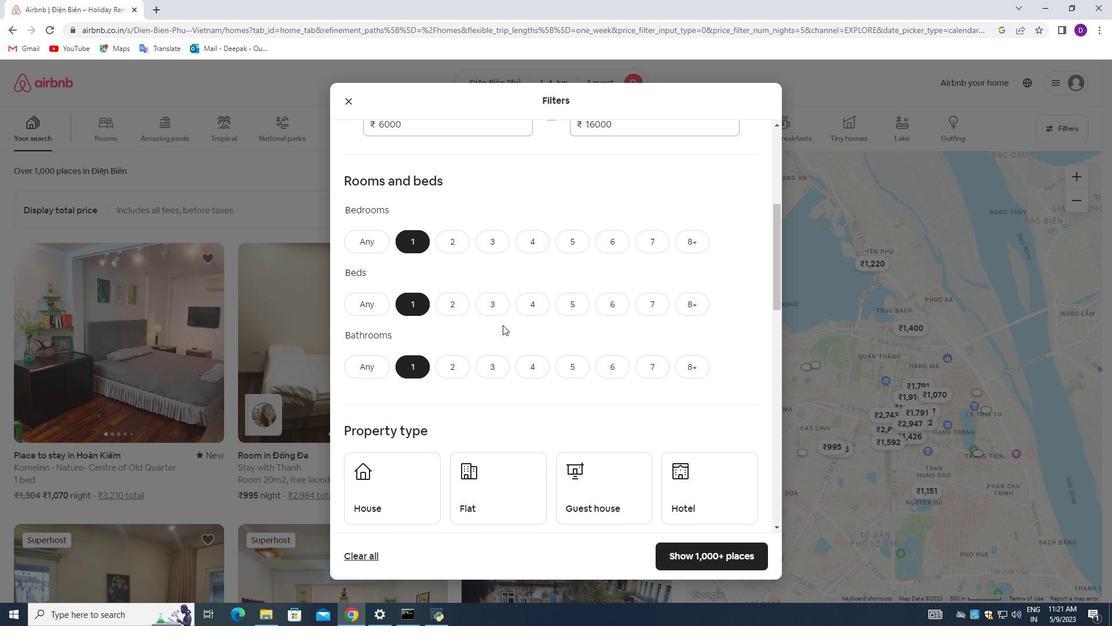 
Action: Mouse moved to (410, 371)
Screenshot: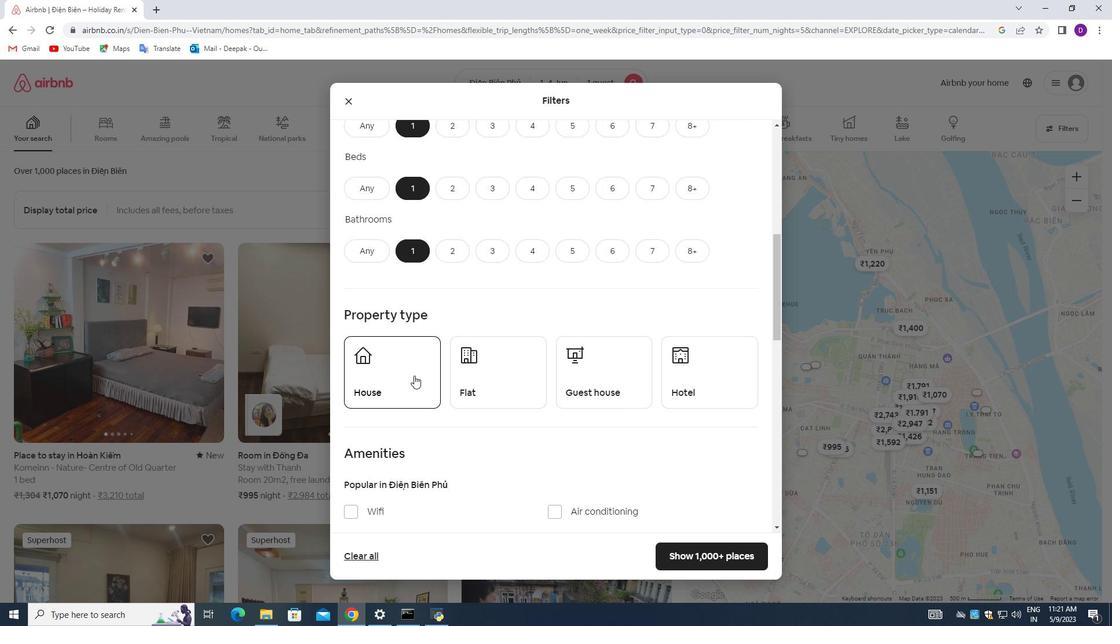 
Action: Mouse pressed left at (410, 371)
Screenshot: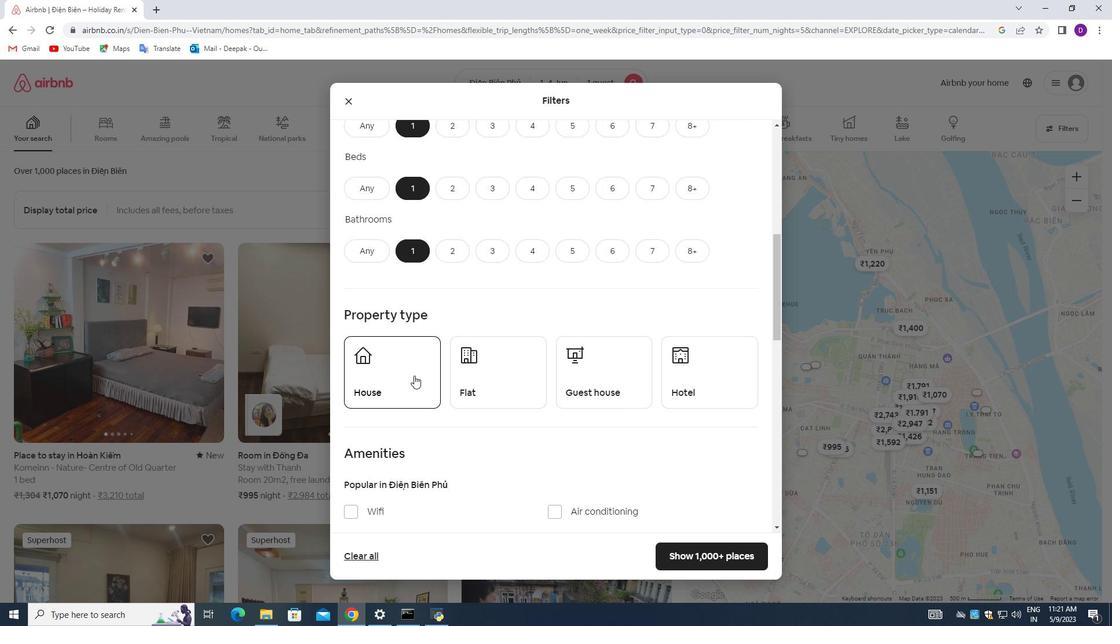 
Action: Mouse moved to (491, 369)
Screenshot: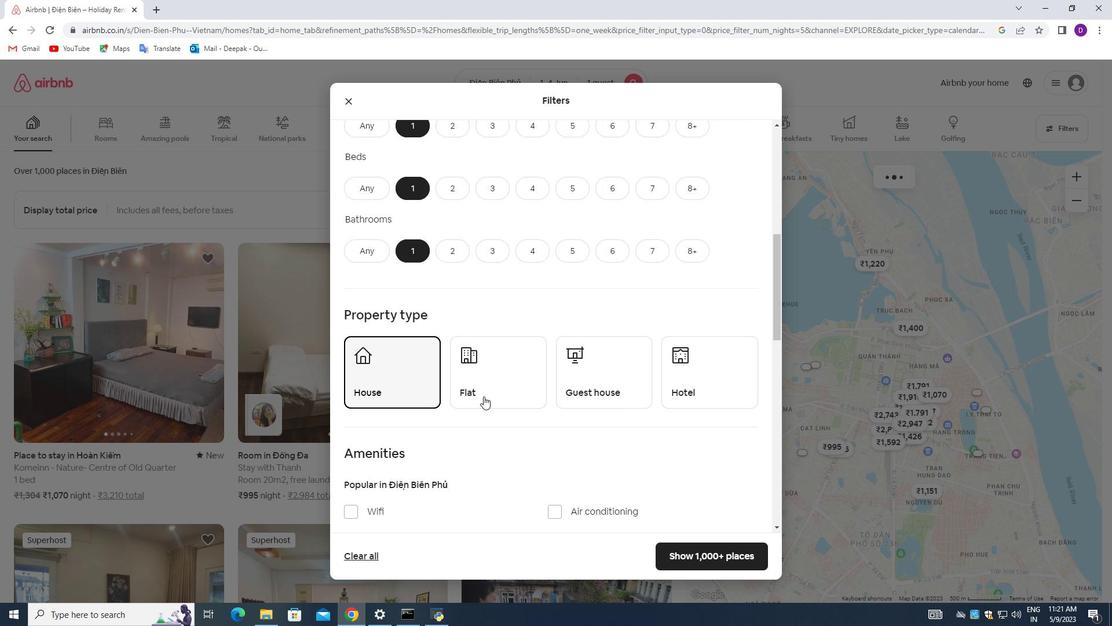 
Action: Mouse pressed left at (491, 369)
Screenshot: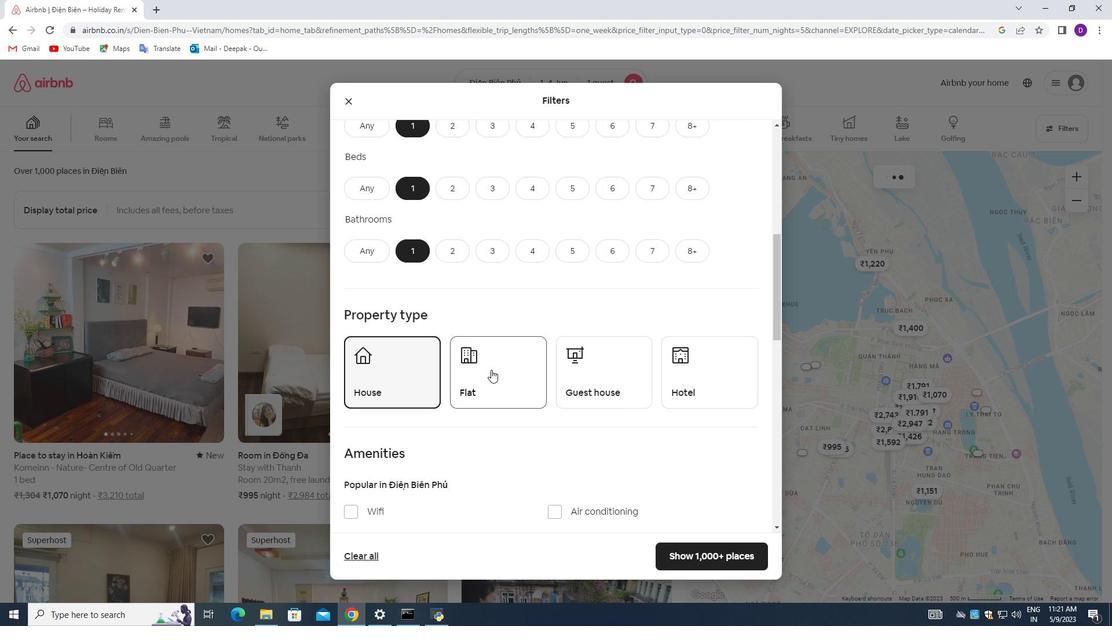 
Action: Mouse moved to (580, 374)
Screenshot: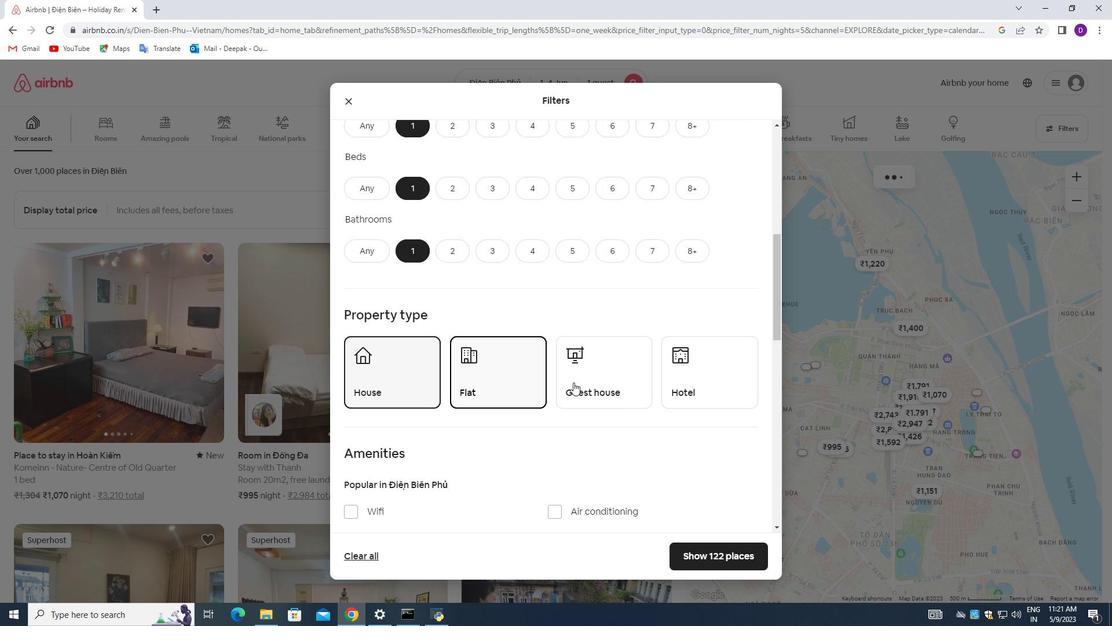 
Action: Mouse pressed left at (580, 374)
Screenshot: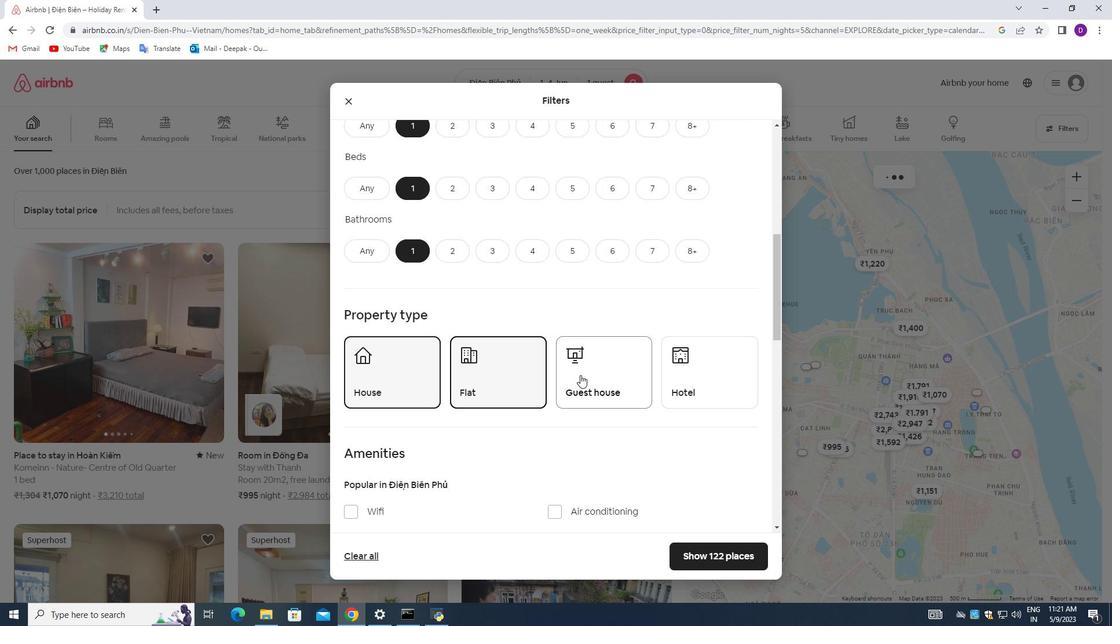 
Action: Mouse moved to (547, 354)
Screenshot: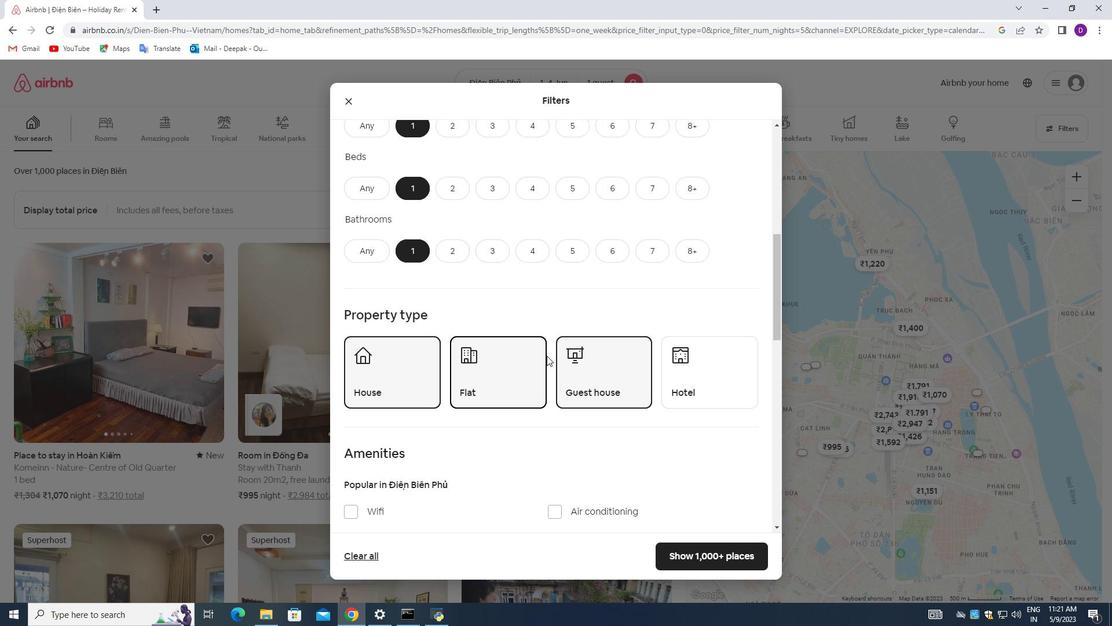 
Action: Mouse scrolled (547, 353) with delta (0, 0)
Screenshot: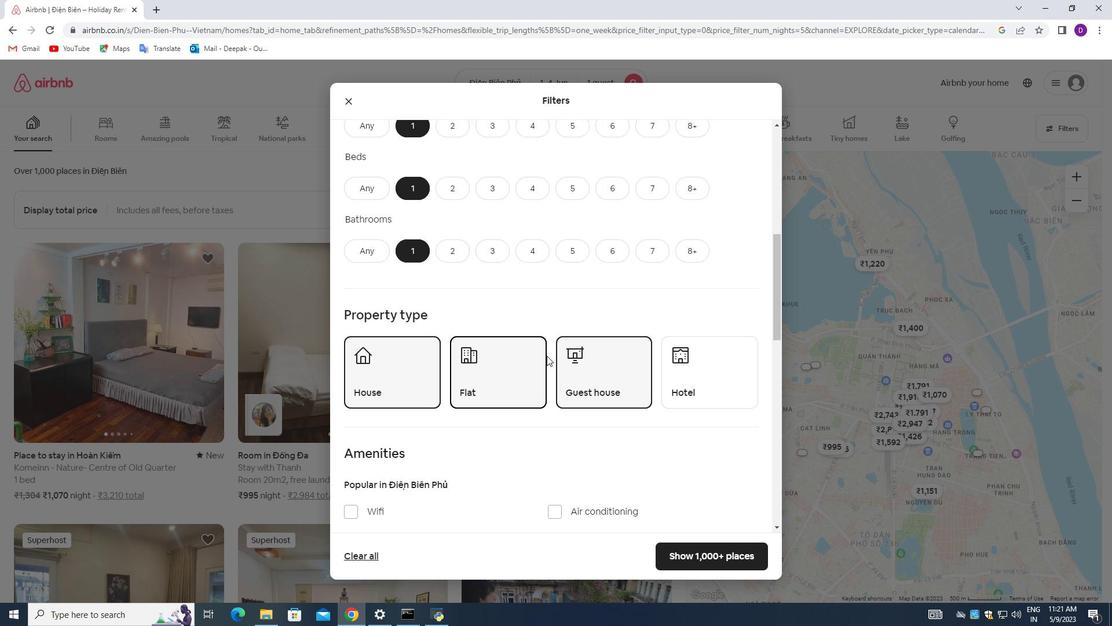 
Action: Mouse moved to (548, 351)
Screenshot: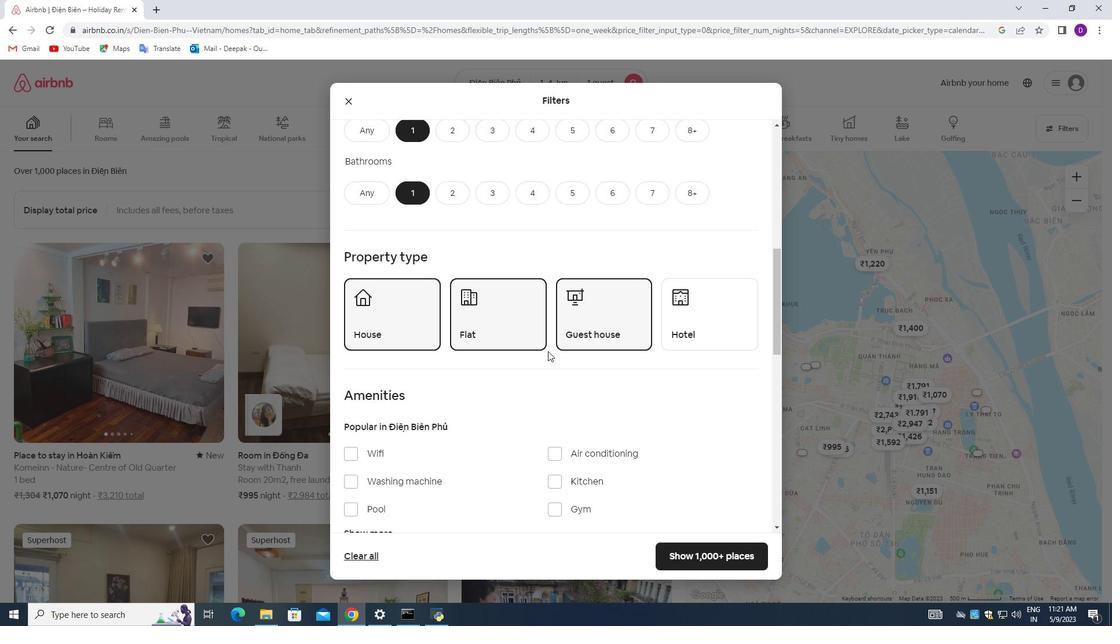 
Action: Mouse scrolled (548, 350) with delta (0, 0)
Screenshot: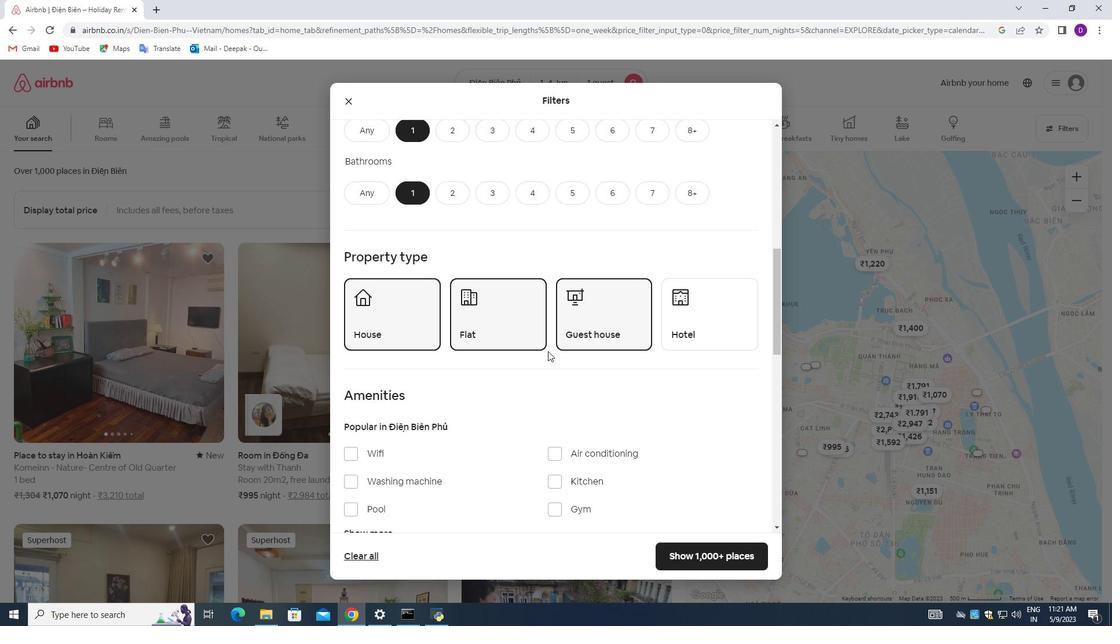 
Action: Mouse moved to (551, 349)
Screenshot: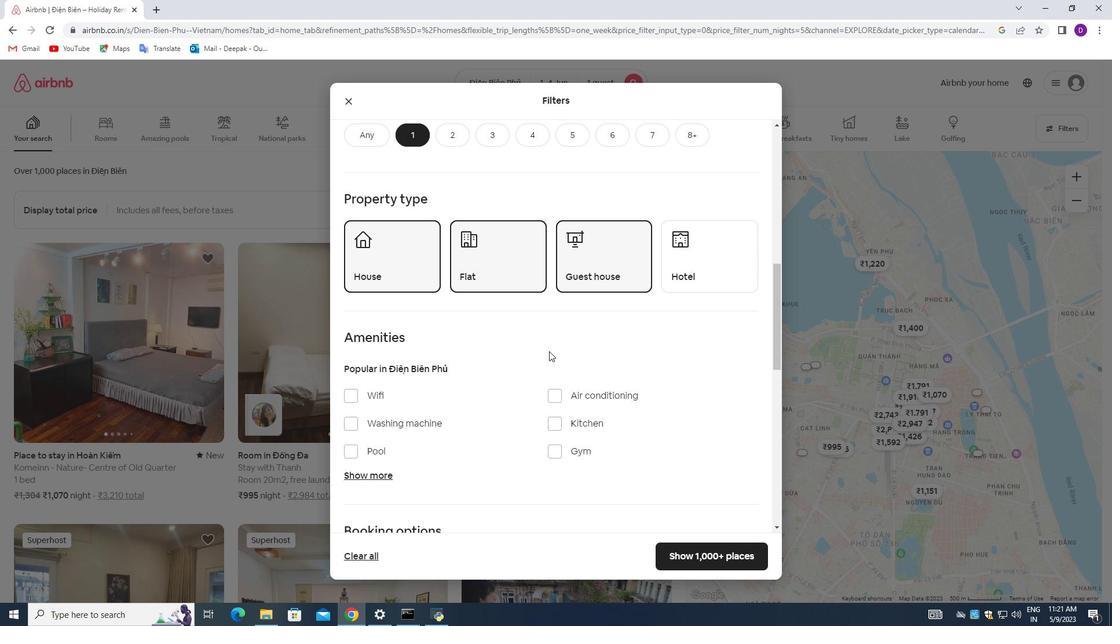
Action: Mouse scrolled (551, 348) with delta (0, 0)
Screenshot: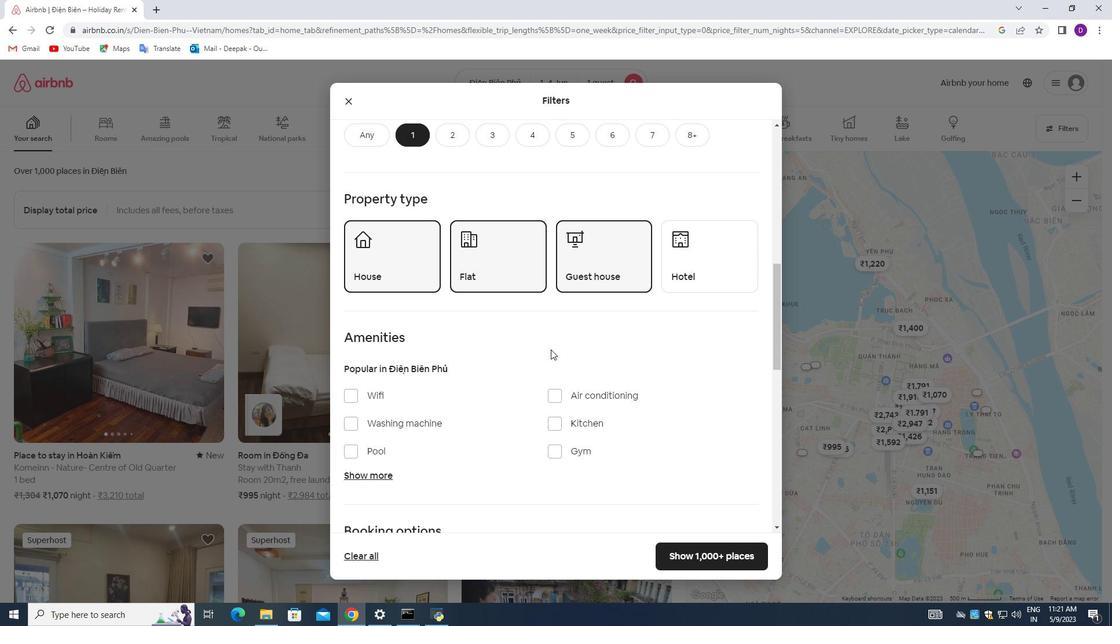 
Action: Mouse moved to (347, 339)
Screenshot: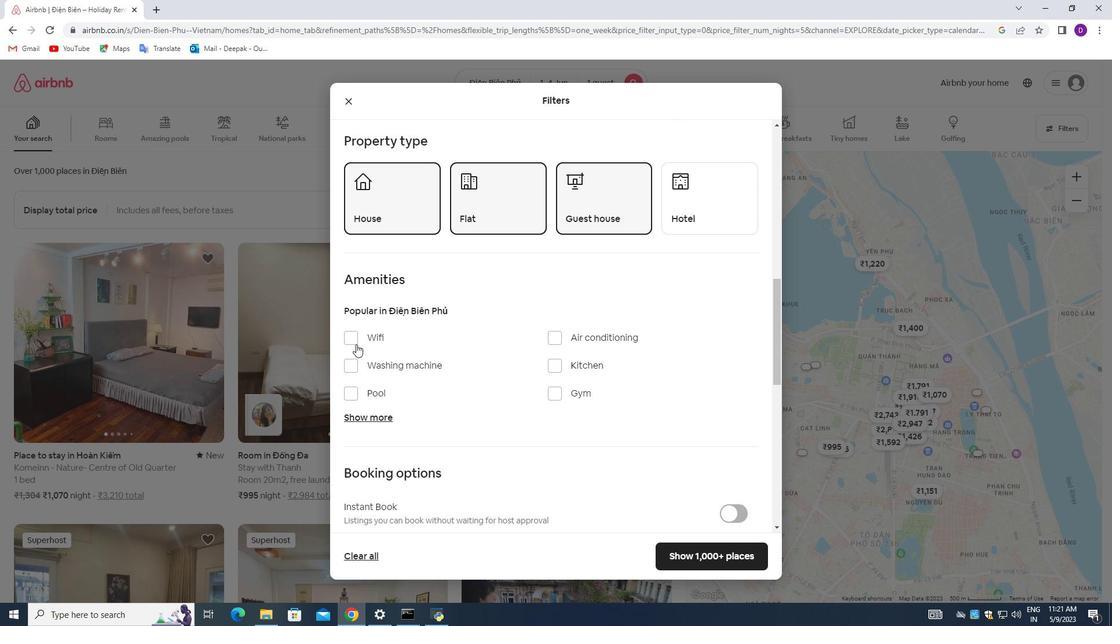 
Action: Mouse pressed left at (347, 339)
Screenshot: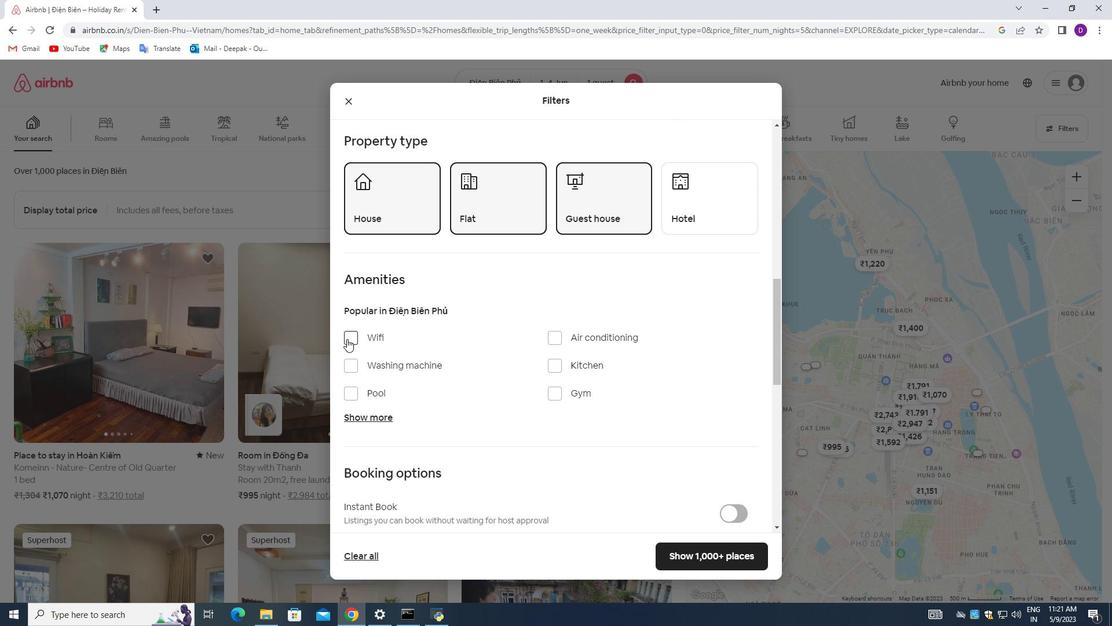 
Action: Mouse moved to (520, 335)
Screenshot: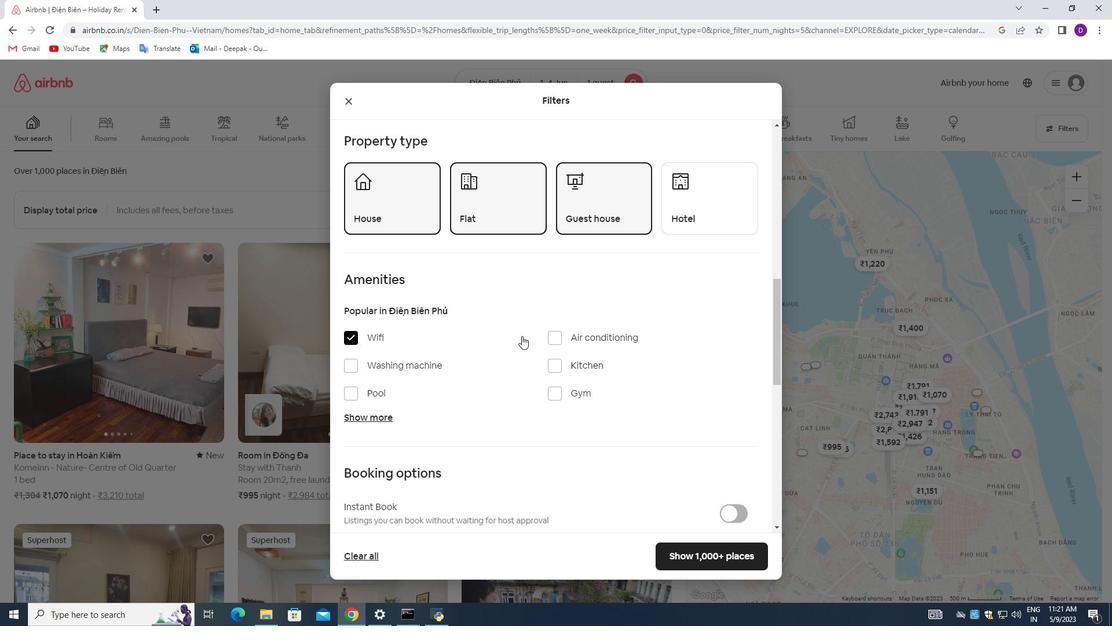 
Action: Mouse scrolled (520, 334) with delta (0, 0)
Screenshot: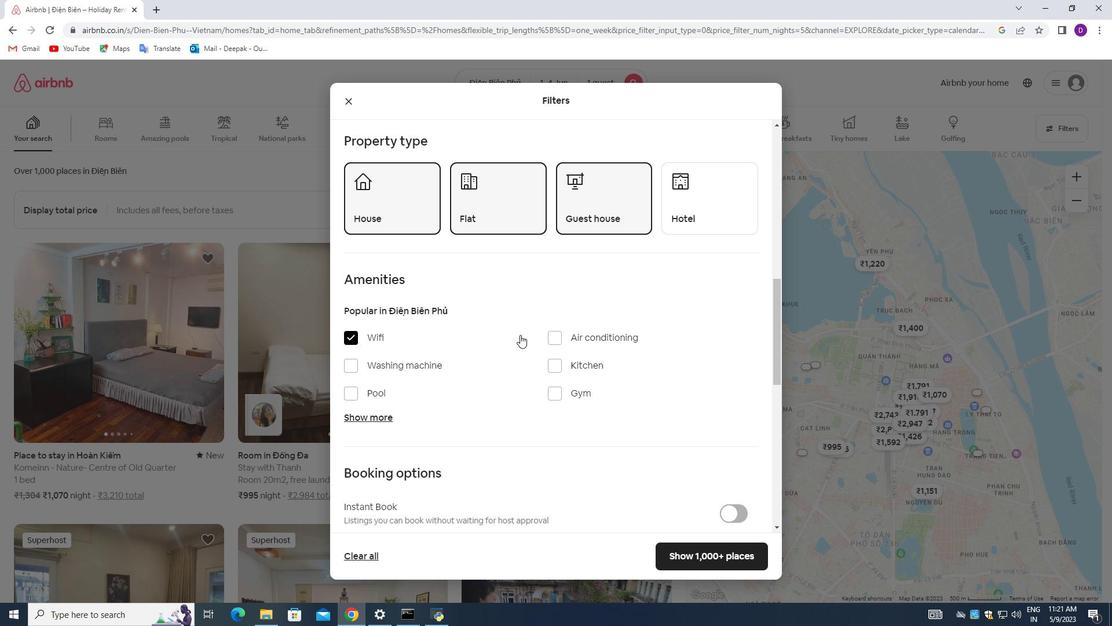 
Action: Mouse moved to (520, 335)
Screenshot: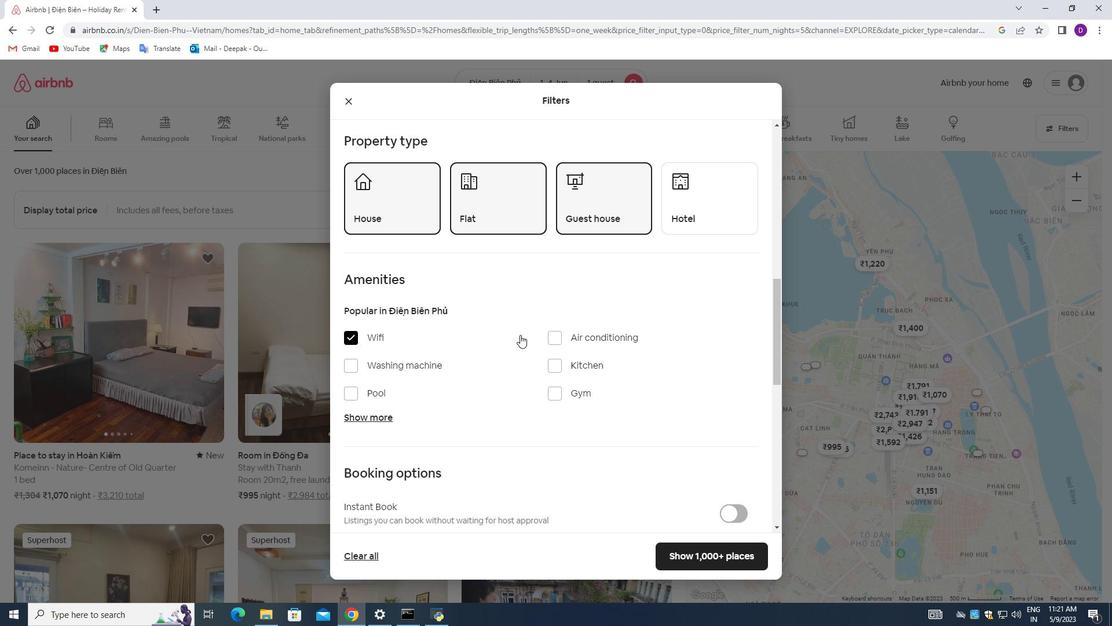 
Action: Mouse scrolled (520, 334) with delta (0, 0)
Screenshot: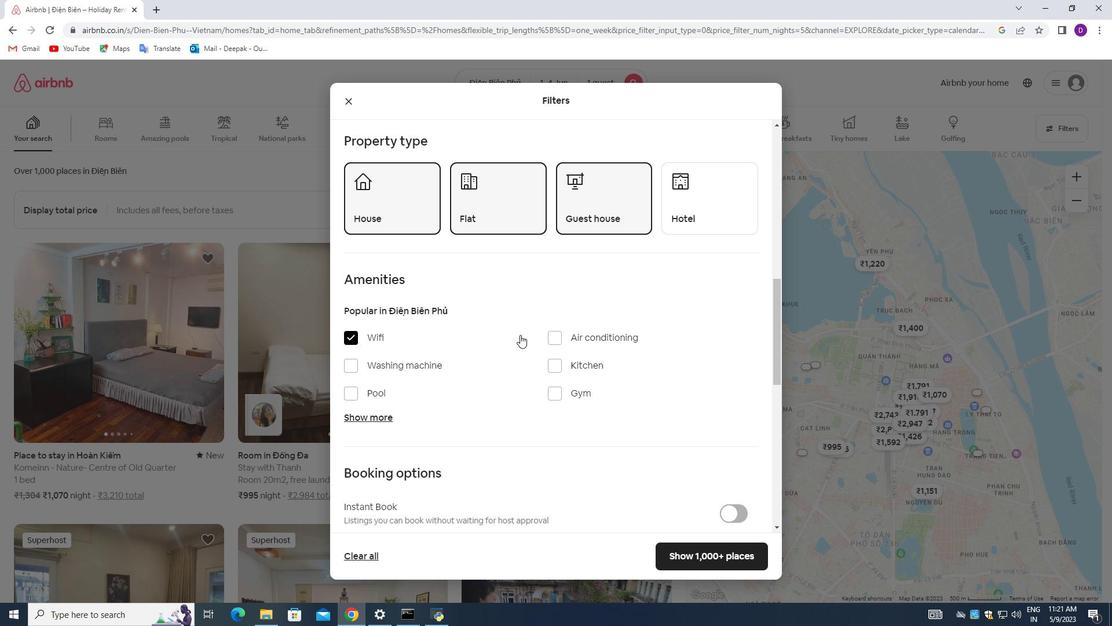 
Action: Mouse moved to (573, 361)
Screenshot: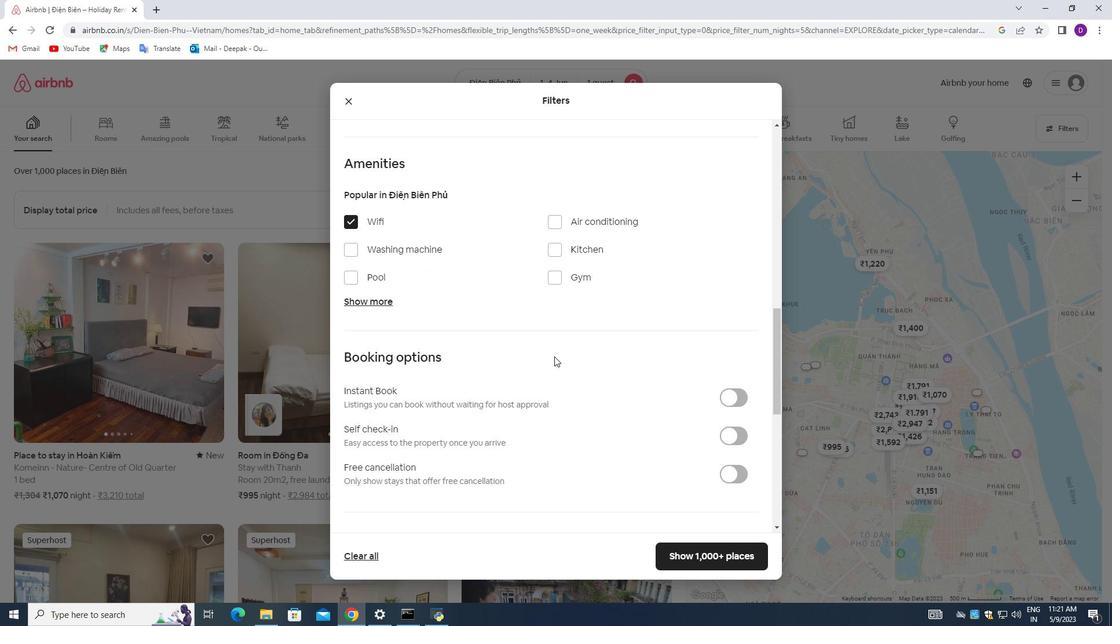 
Action: Mouse scrolled (573, 360) with delta (0, 0)
Screenshot: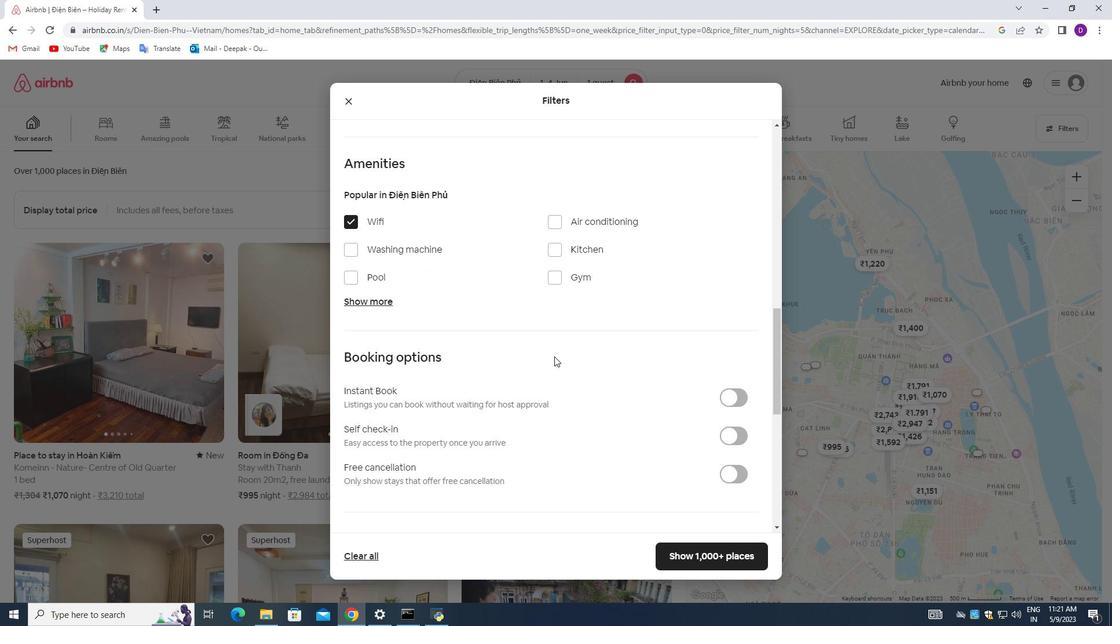 
Action: Mouse moved to (724, 379)
Screenshot: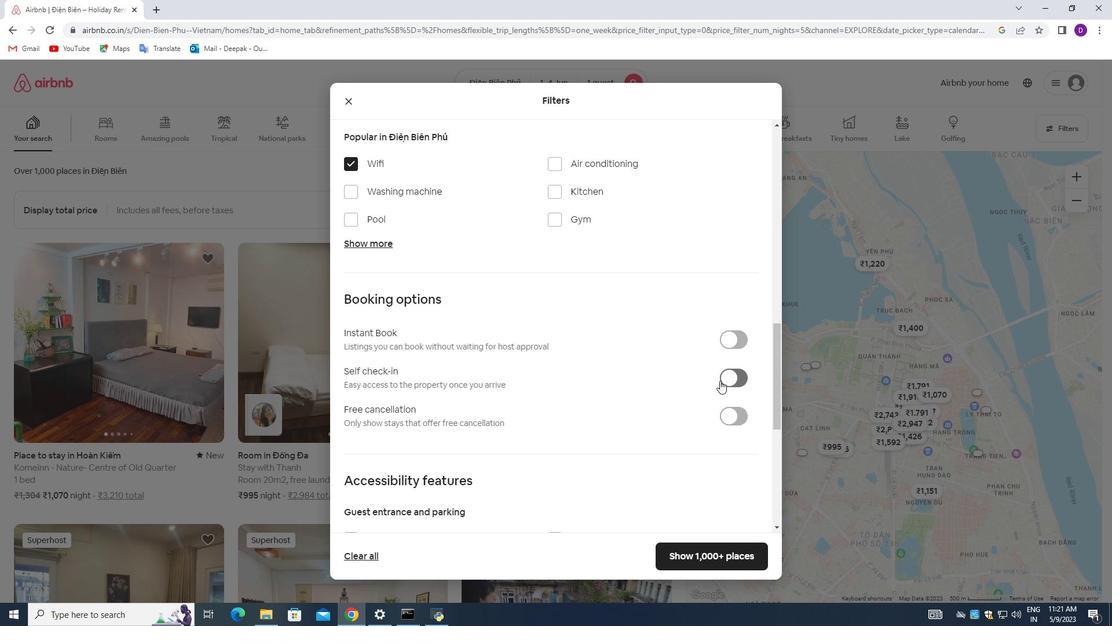 
Action: Mouse pressed left at (724, 379)
Screenshot: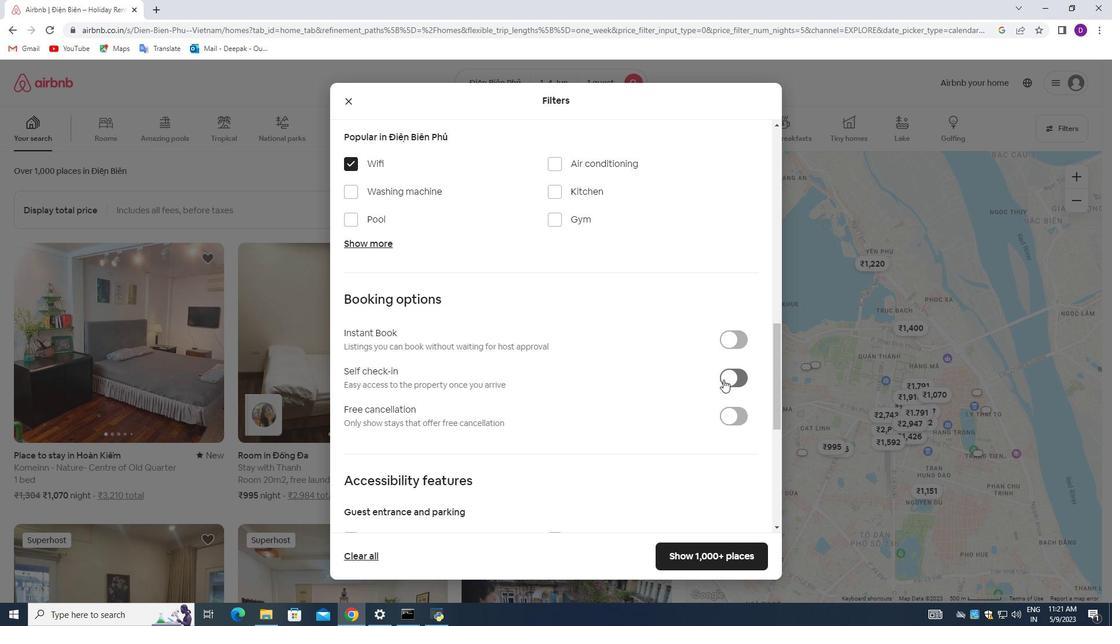 
Action: Mouse moved to (513, 377)
Screenshot: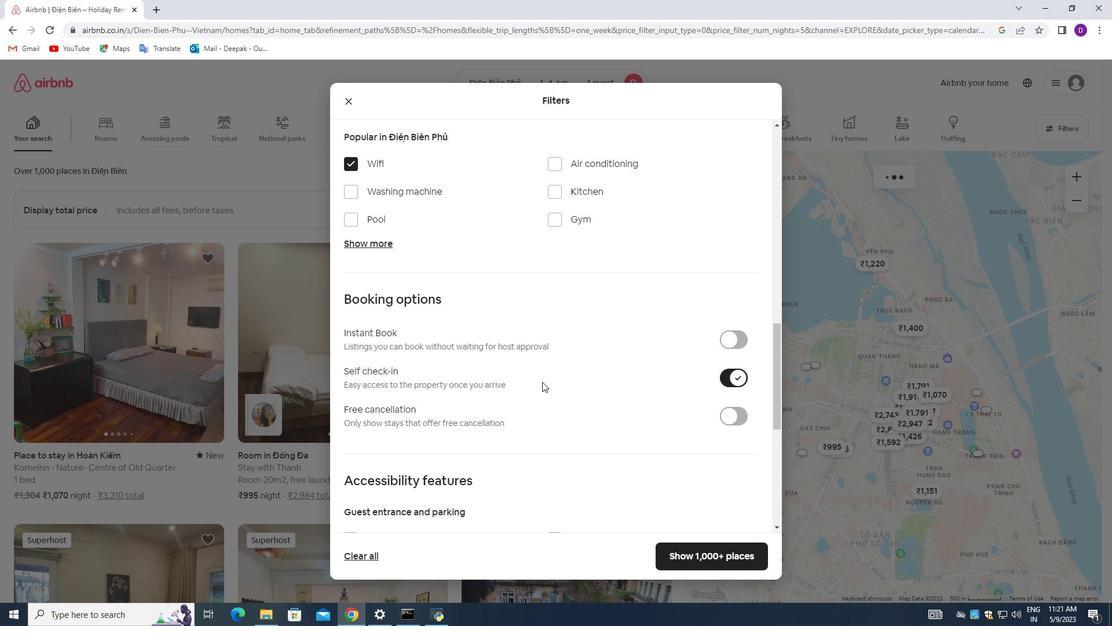 
Action: Mouse scrolled (513, 377) with delta (0, 0)
Screenshot: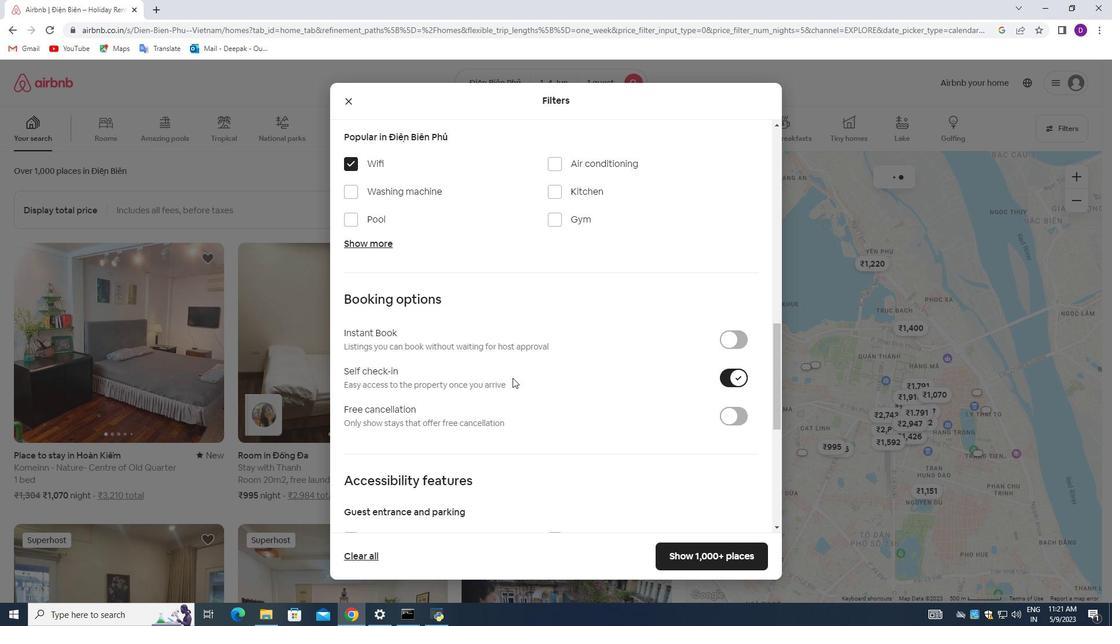 
Action: Mouse moved to (509, 380)
Screenshot: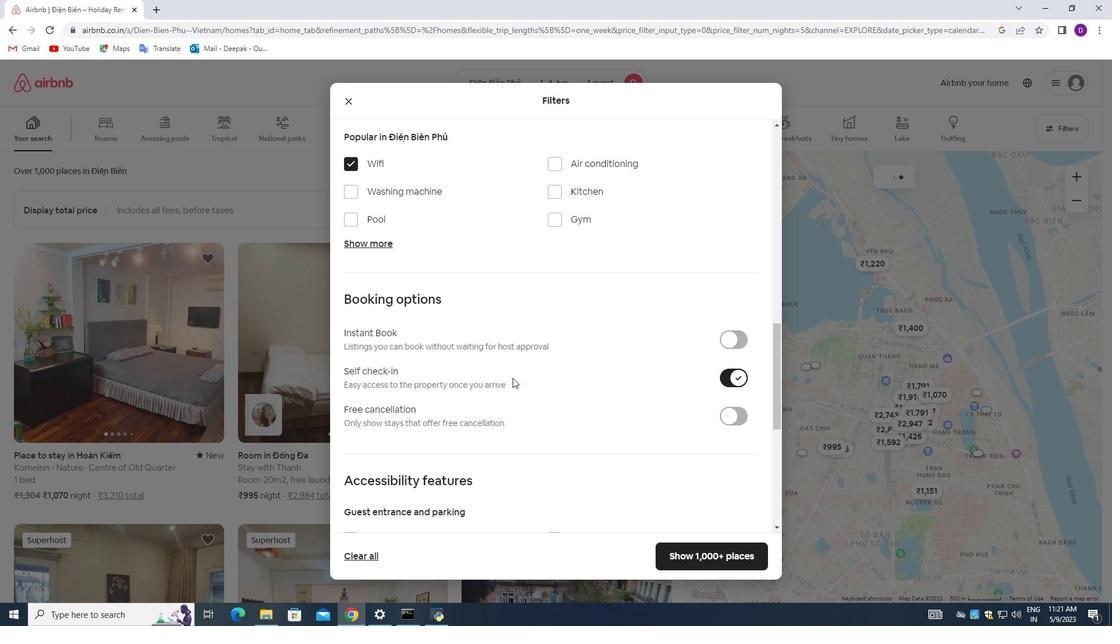
Action: Mouse scrolled (509, 380) with delta (0, 0)
Screenshot: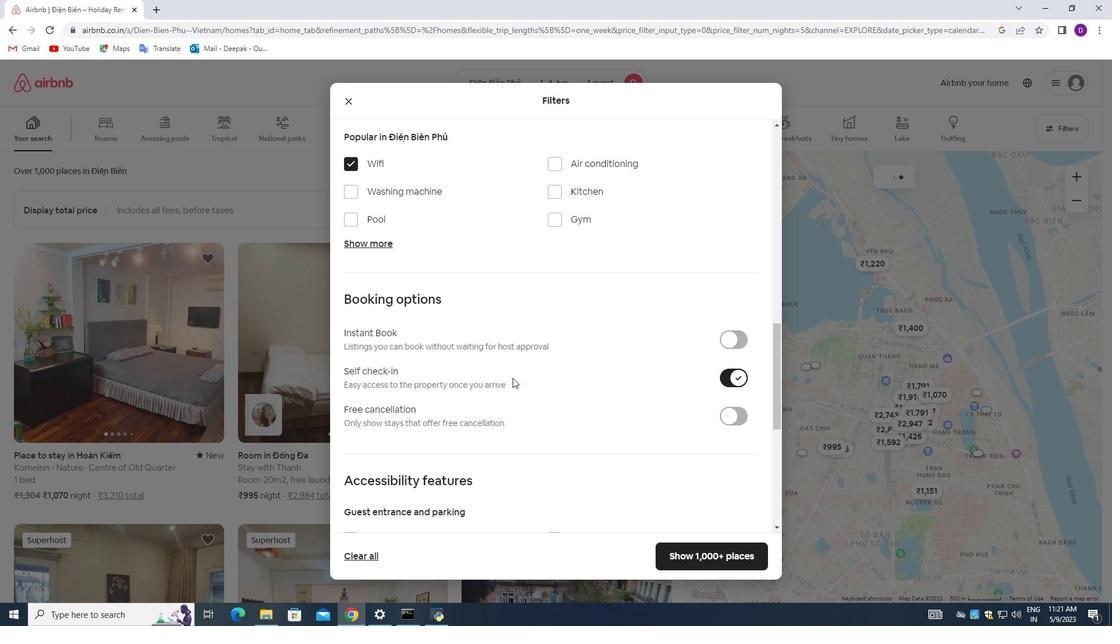 
Action: Mouse moved to (507, 384)
Screenshot: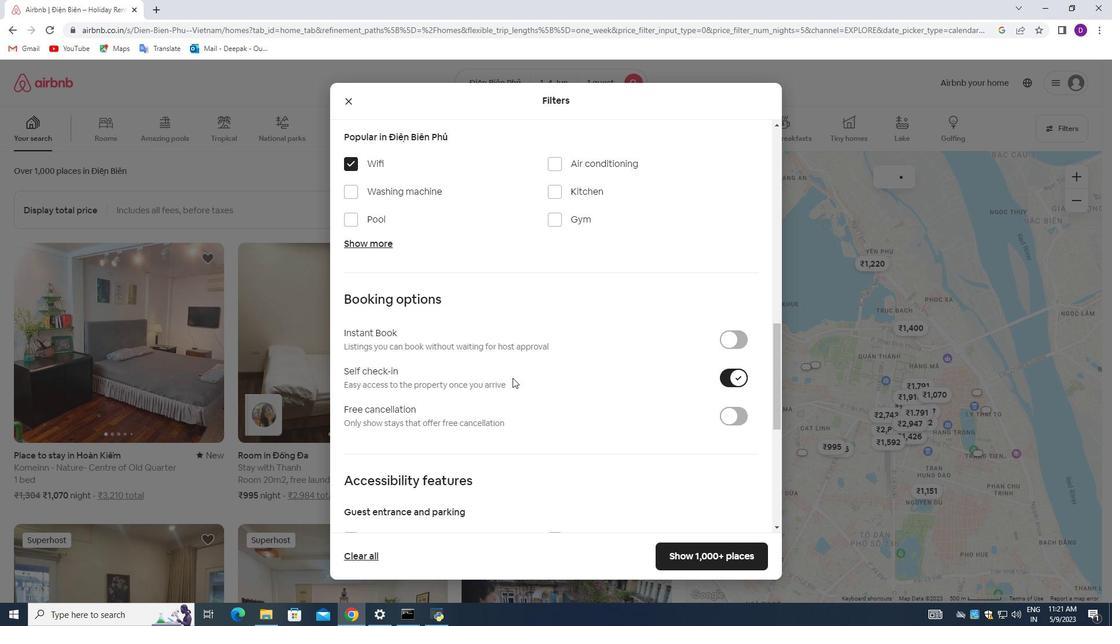 
Action: Mouse scrolled (507, 384) with delta (0, 0)
Screenshot: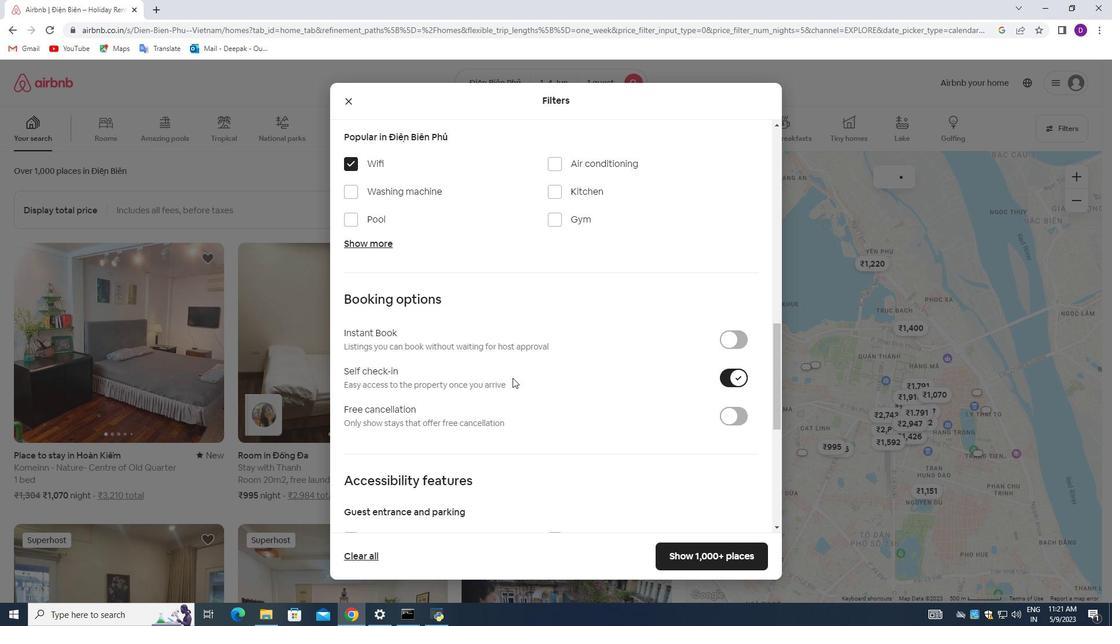 
Action: Mouse moved to (506, 387)
Screenshot: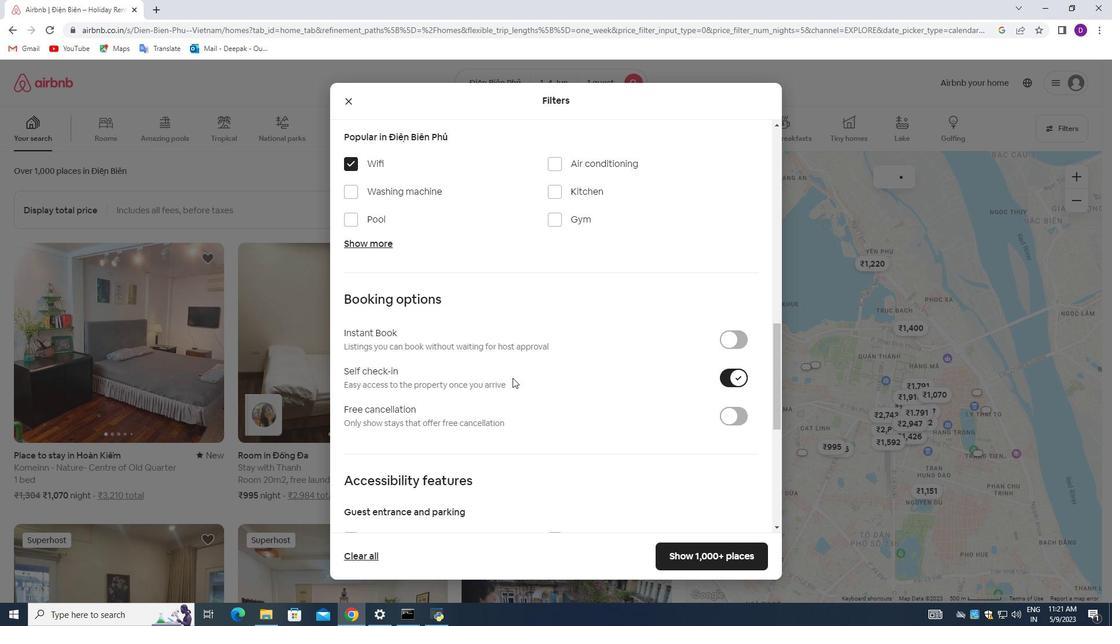 
Action: Mouse scrolled (506, 386) with delta (0, 0)
Screenshot: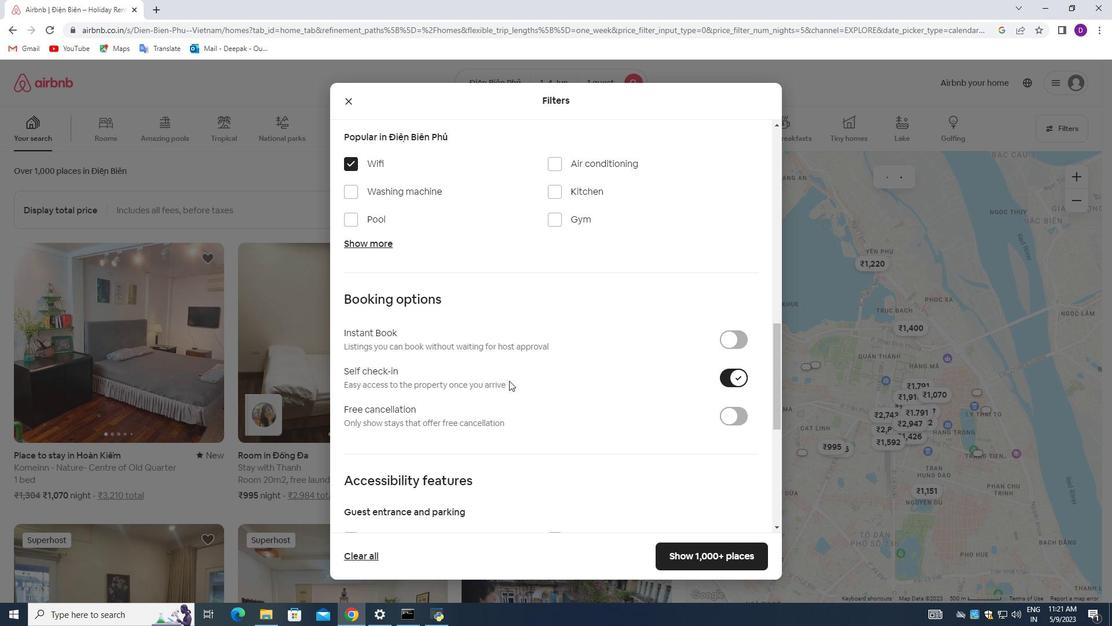 
Action: Mouse moved to (496, 397)
Screenshot: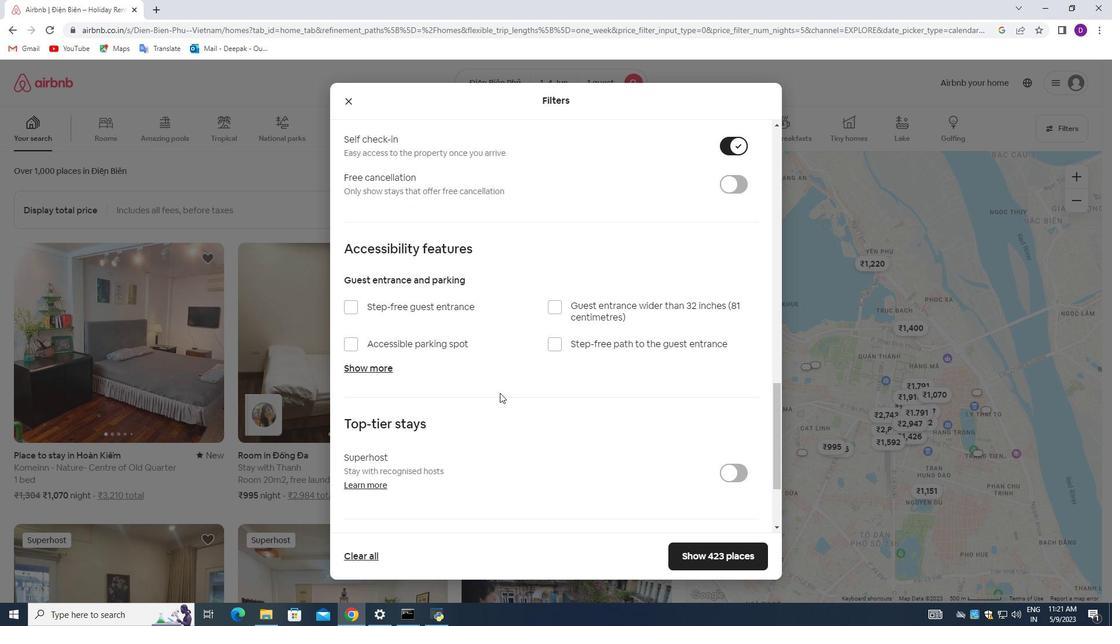 
Action: Mouse scrolled (496, 396) with delta (0, 0)
Screenshot: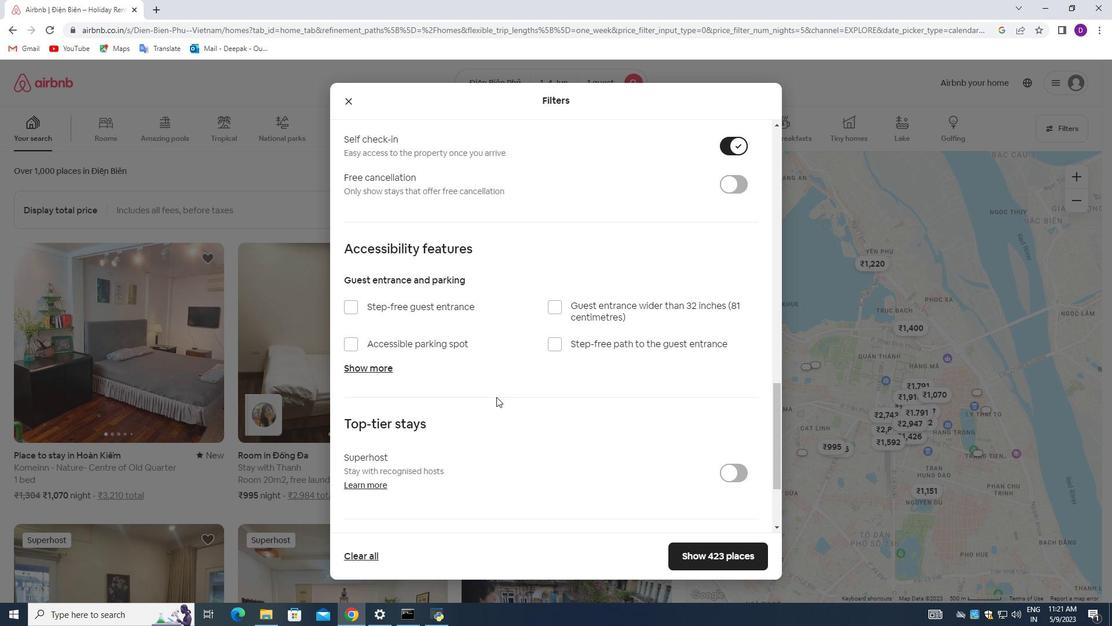 
Action: Mouse moved to (496, 397)
Screenshot: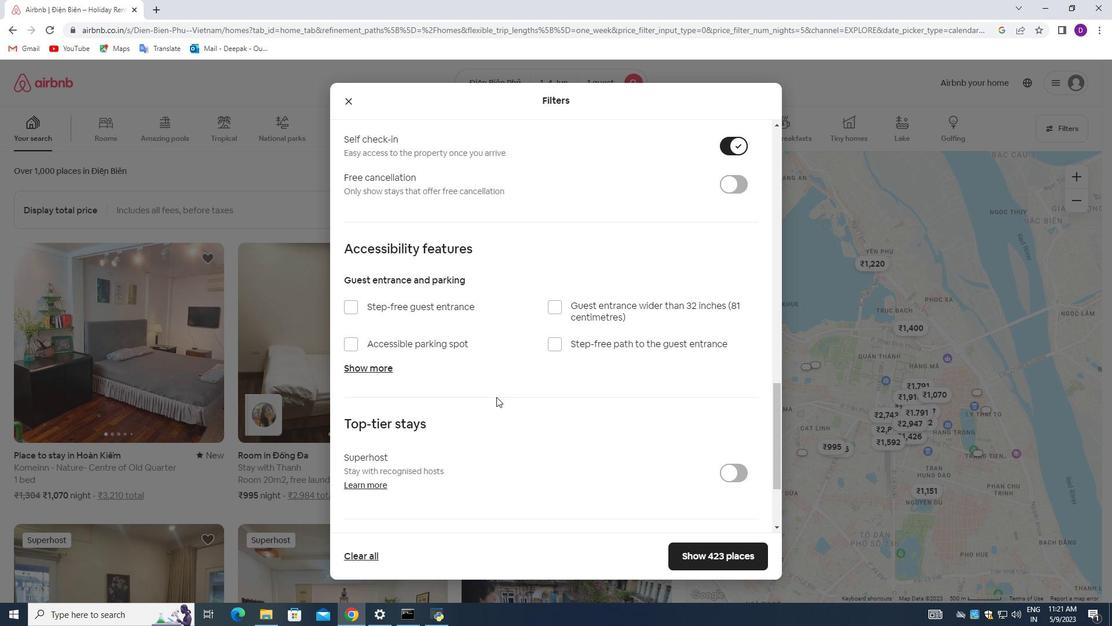 
Action: Mouse scrolled (496, 396) with delta (0, 0)
Screenshot: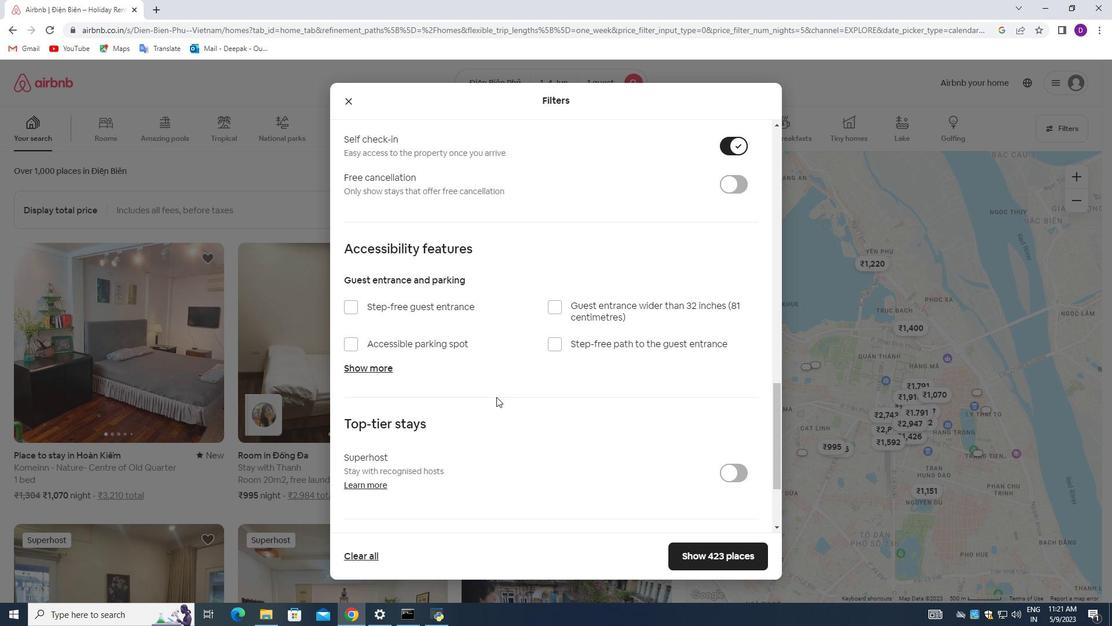 
Action: Mouse moved to (495, 397)
Screenshot: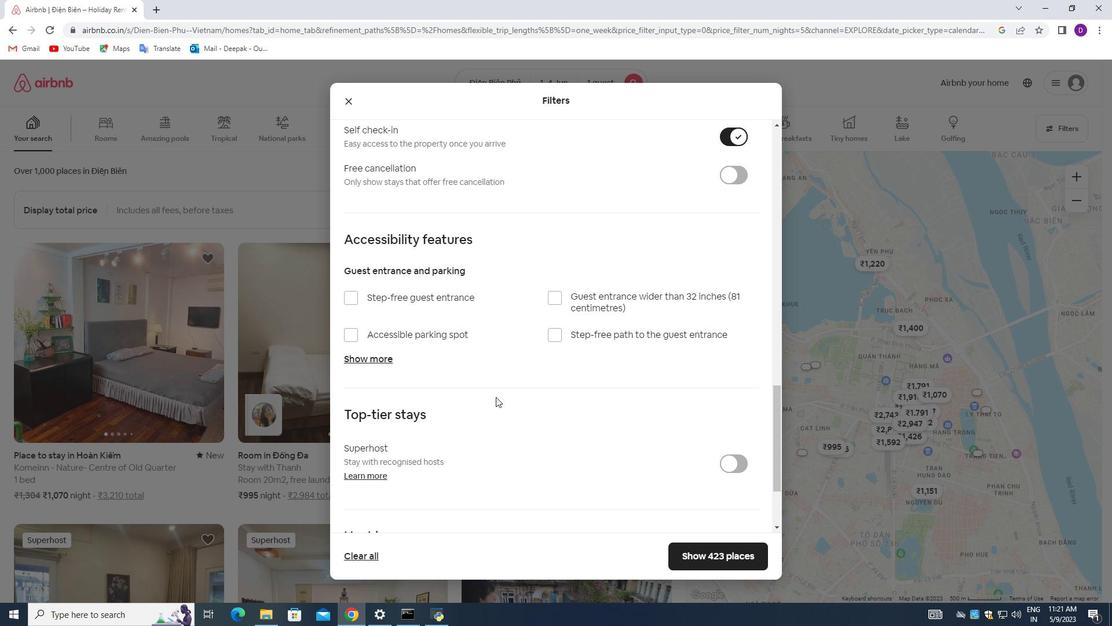 
Action: Mouse scrolled (495, 396) with delta (0, 0)
Screenshot: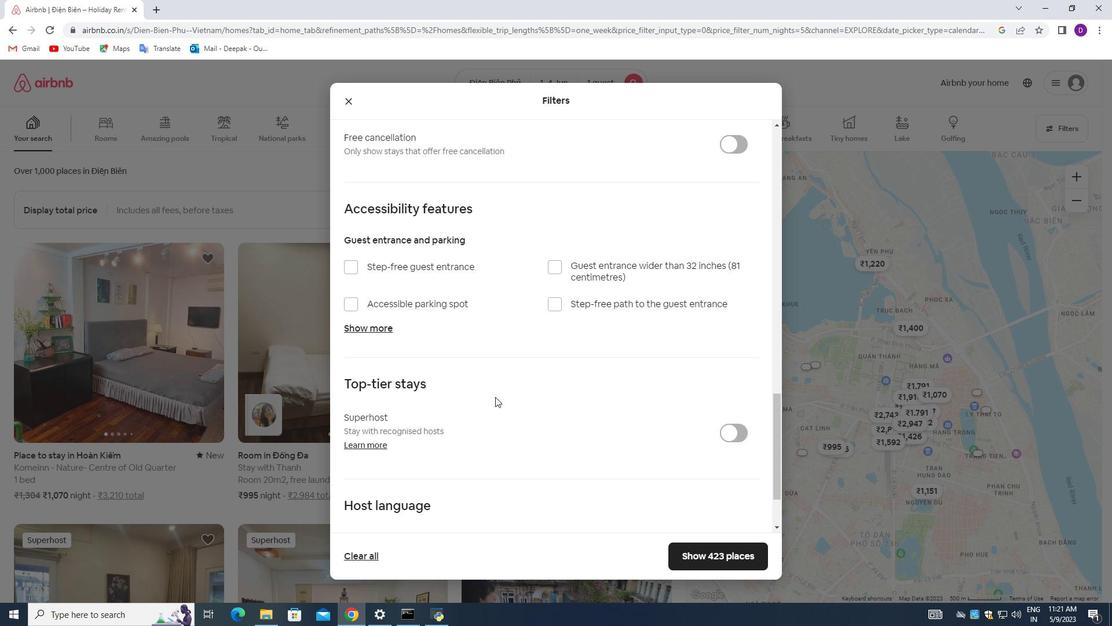 
Action: Mouse moved to (490, 406)
Screenshot: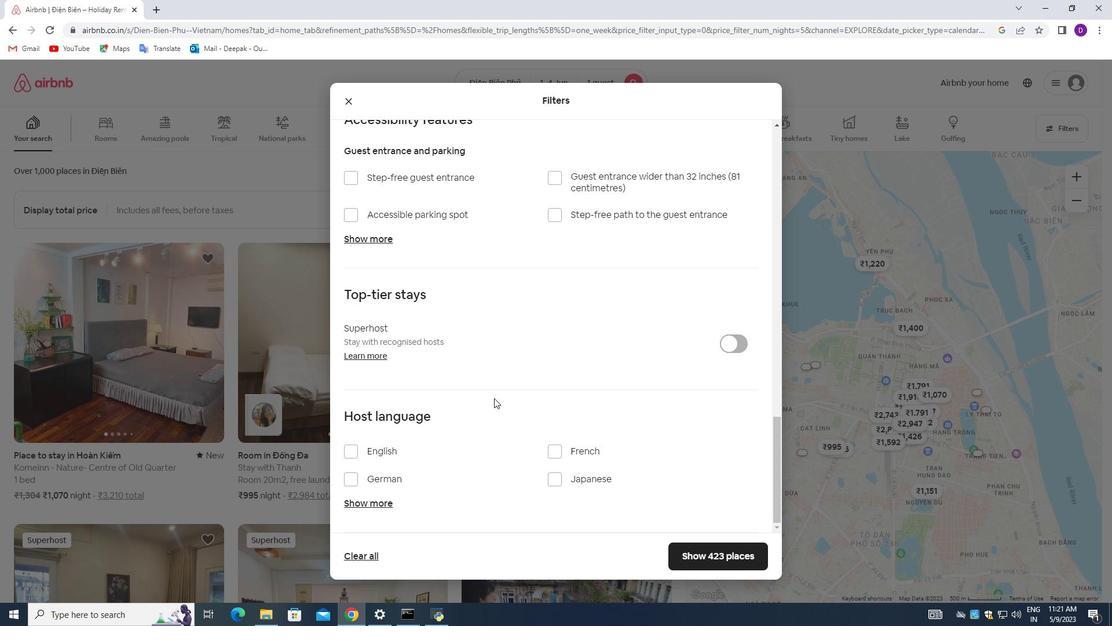 
Action: Mouse scrolled (490, 405) with delta (0, 0)
Screenshot: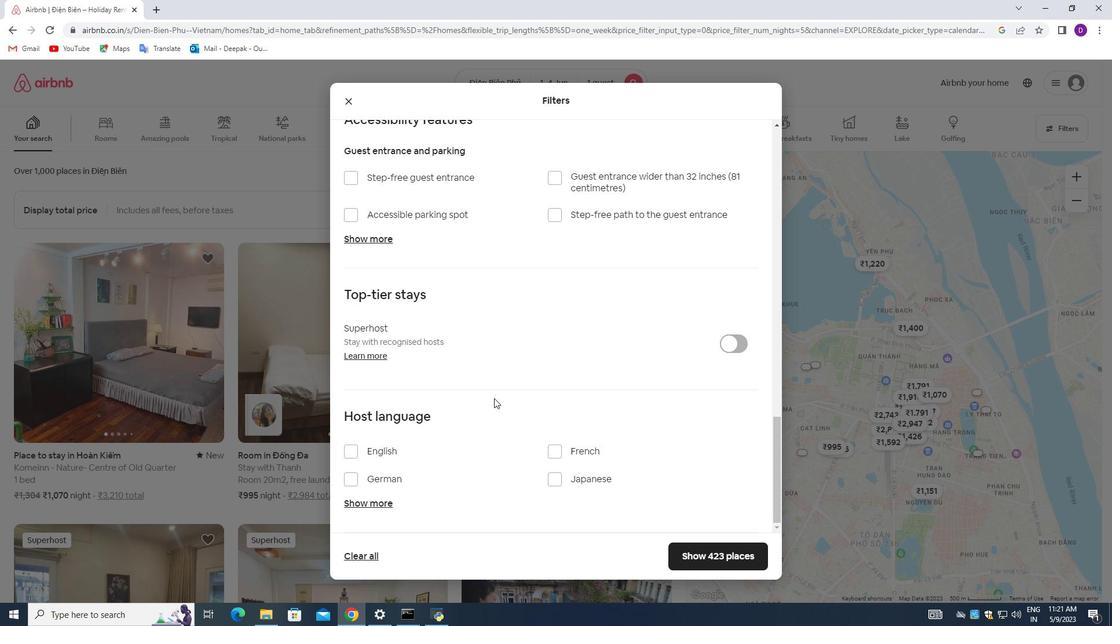 
Action: Mouse moved to (478, 415)
Screenshot: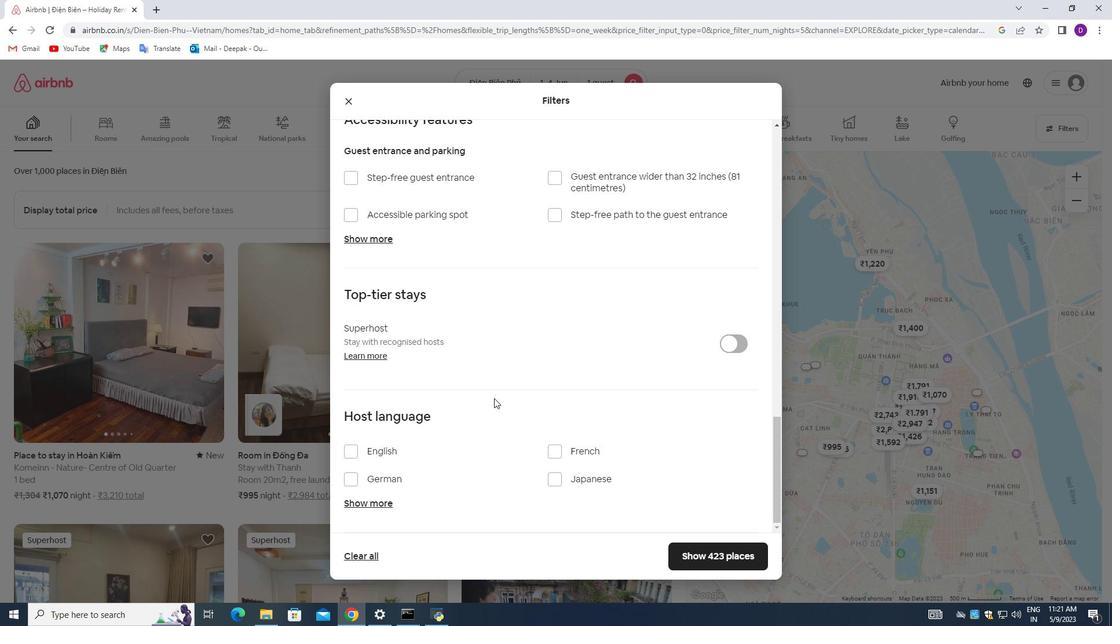 
Action: Mouse scrolled (478, 415) with delta (0, 0)
Screenshot: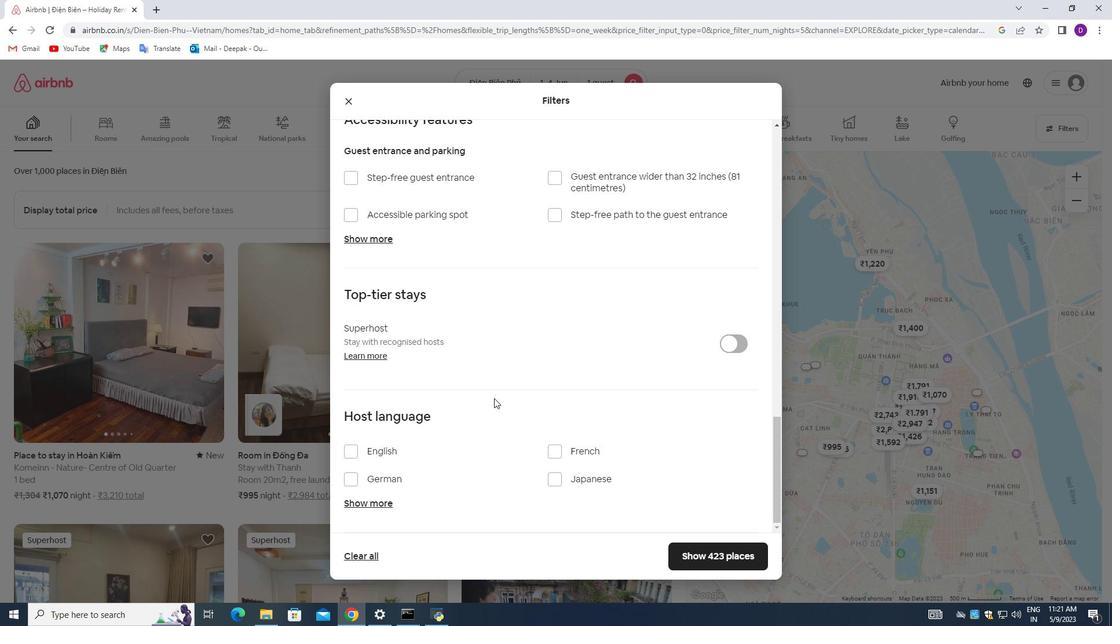 
Action: Mouse moved to (354, 452)
Screenshot: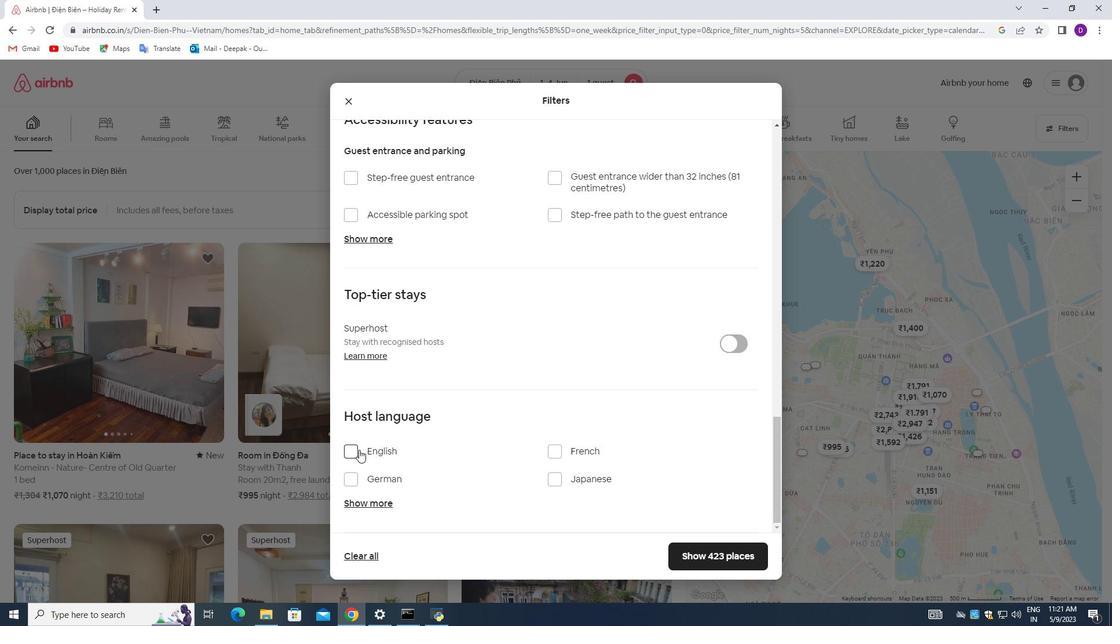 
Action: Mouse pressed left at (354, 452)
Screenshot: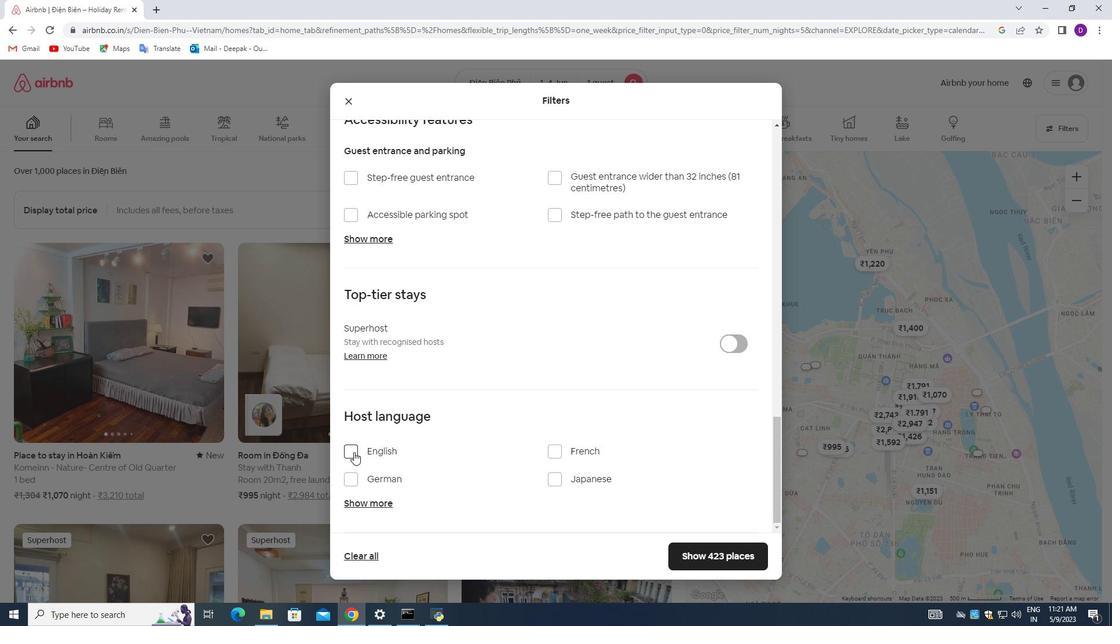 
Action: Mouse moved to (674, 550)
Screenshot: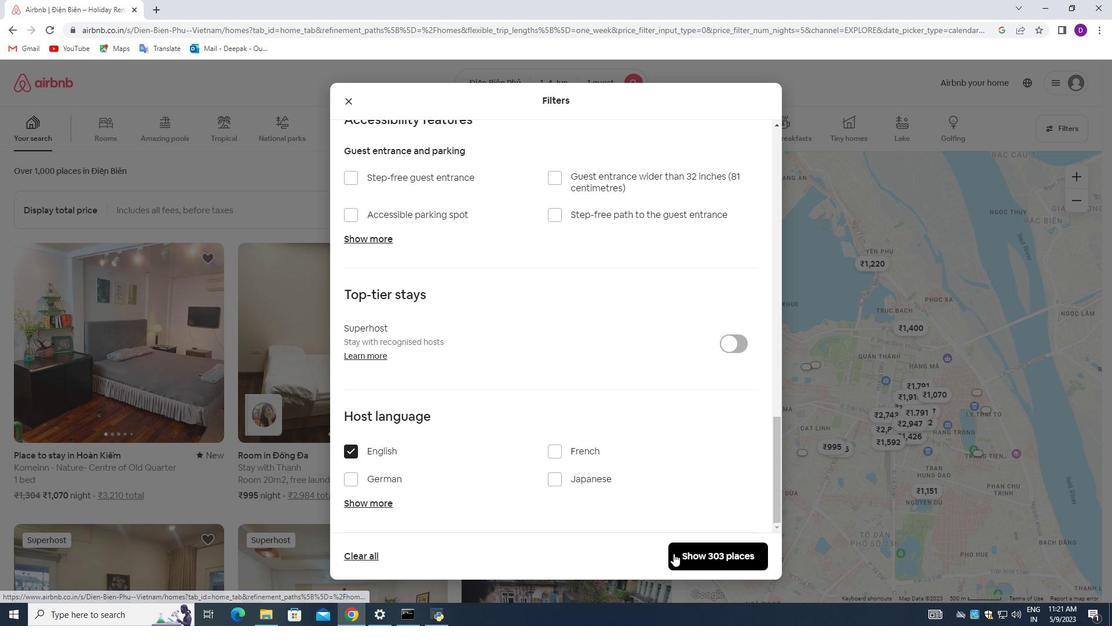 
Action: Mouse pressed left at (674, 550)
Screenshot: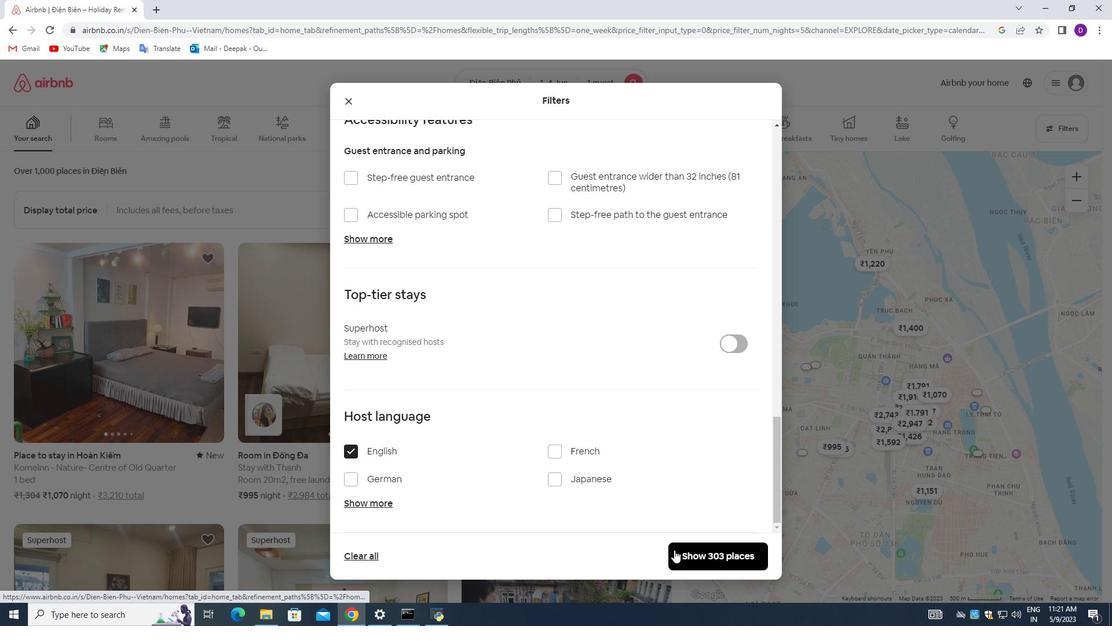 
Action: Mouse moved to (656, 409)
Screenshot: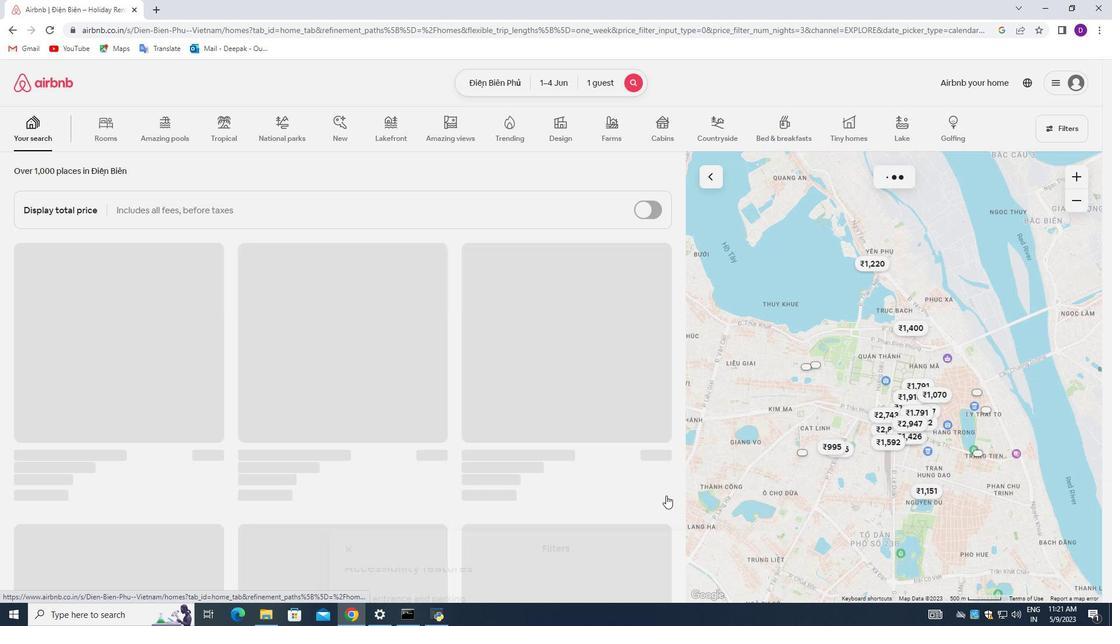 
